 Task: Calculate the travel distance between Santa Barbara and Solvang.
Action: Mouse moved to (425, 83)
Screenshot: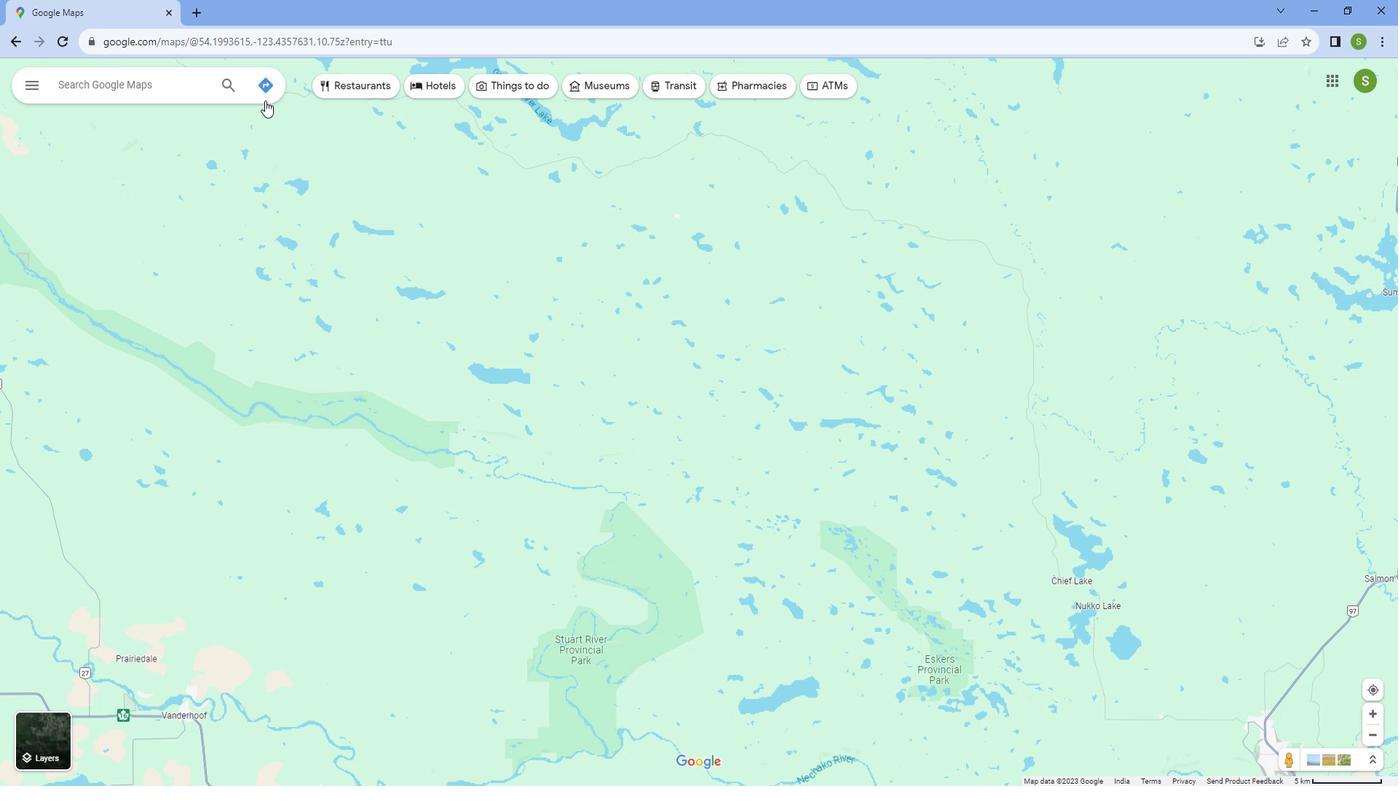 
Action: Mouse pressed left at (425, 83)
Screenshot: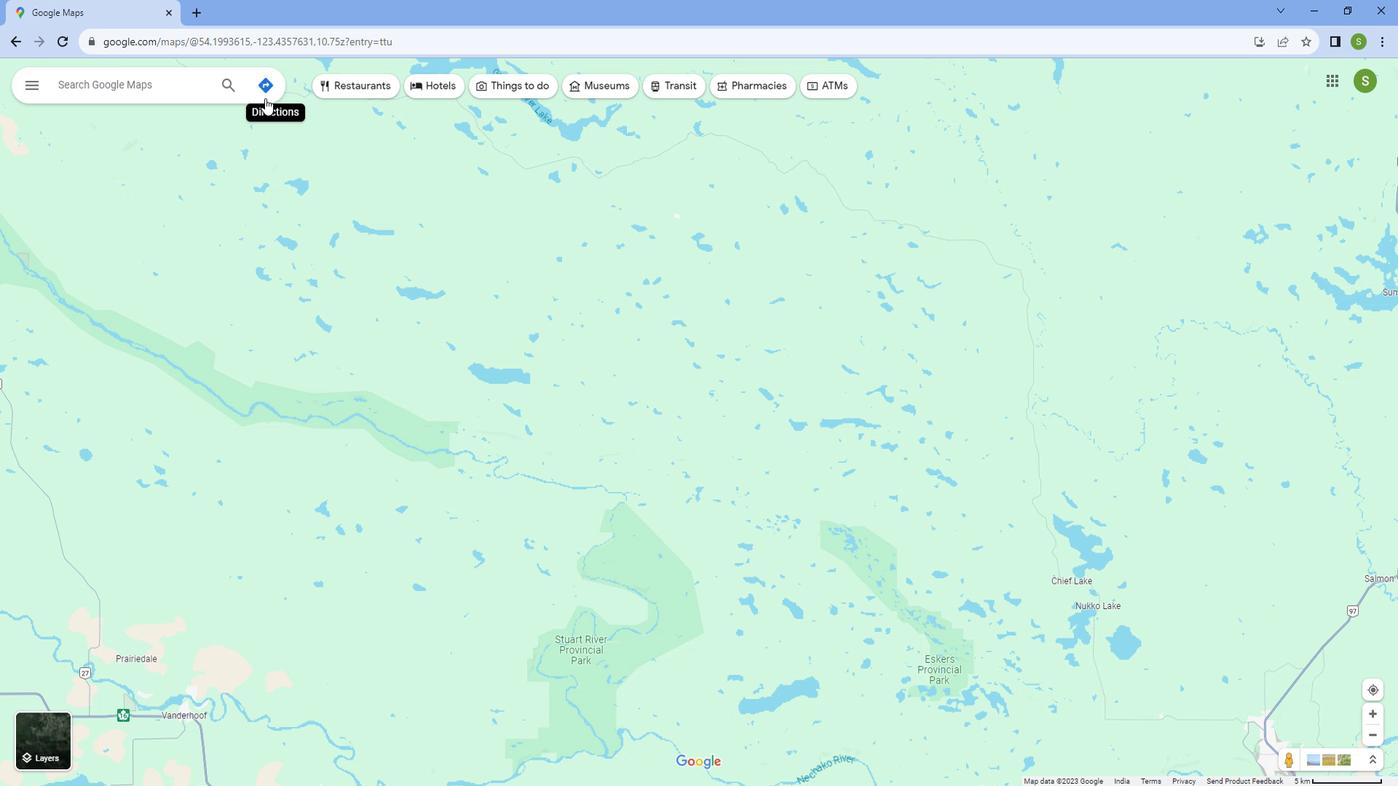 
Action: Mouse moved to (326, 112)
Screenshot: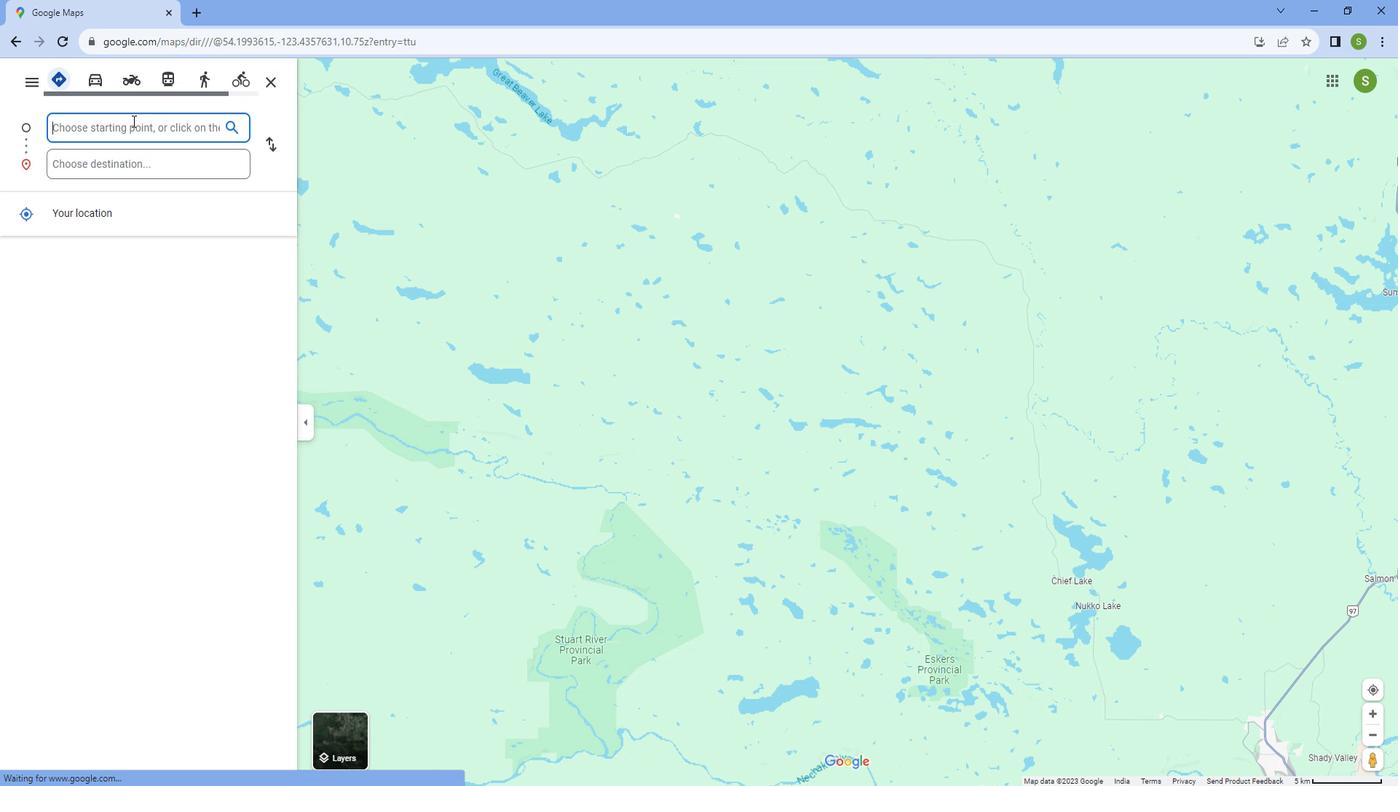 
Action: Mouse pressed left at (326, 112)
Screenshot: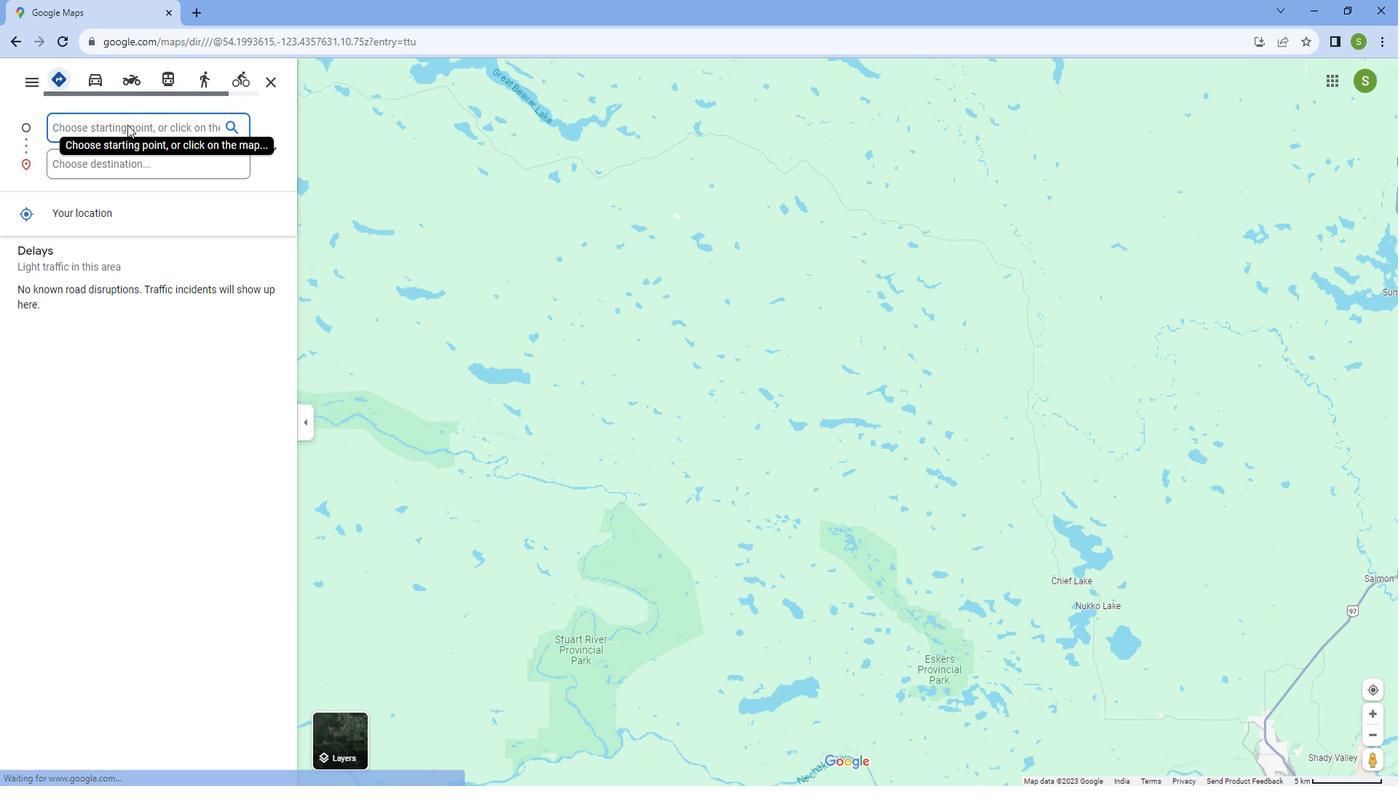 
Action: Key pressed <Key.caps_lock>S<Key.caps_lock>anta<Key.space><Key.caps_lock>B<Key.caps_lock>rb<Key.backspace><Key.backspace>arbara
Screenshot: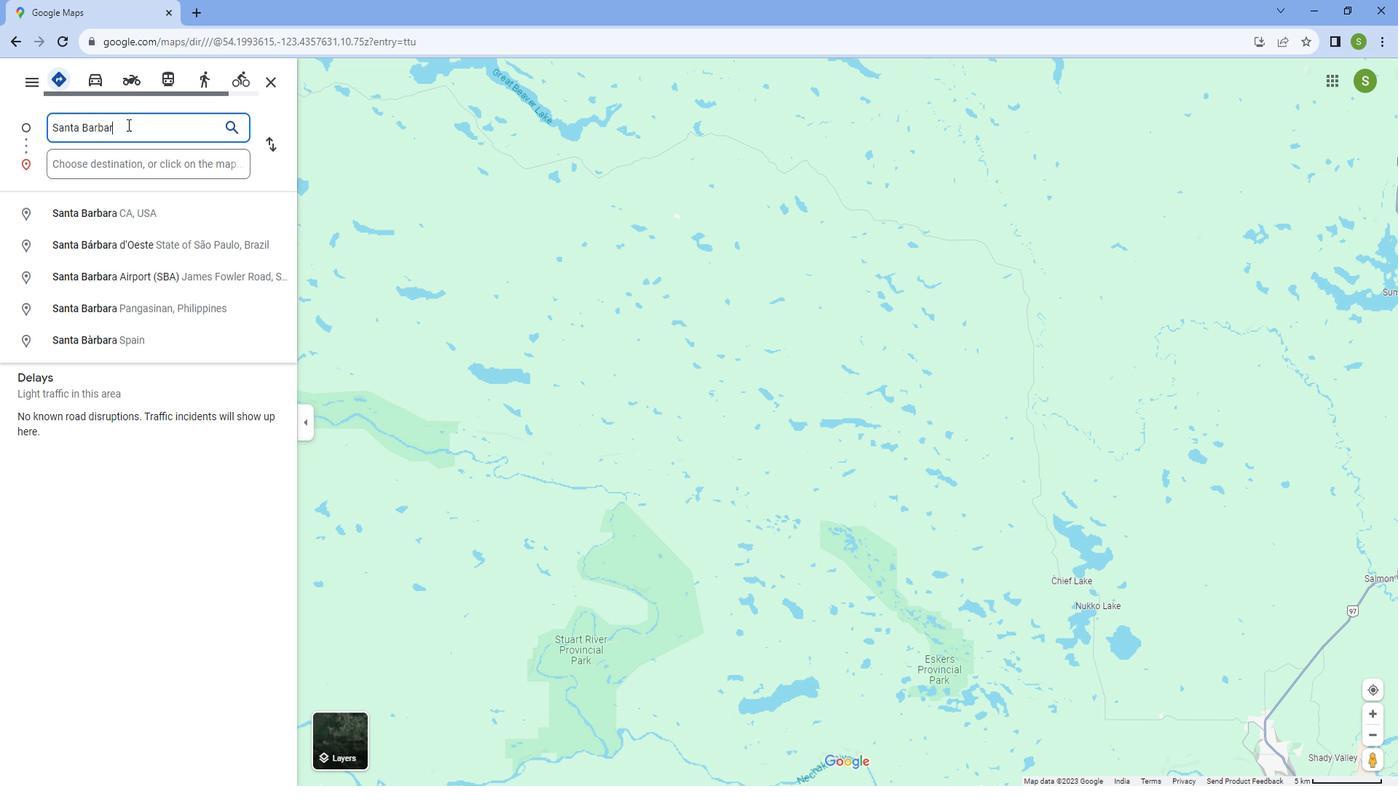 
Action: Mouse moved to (302, 201)
Screenshot: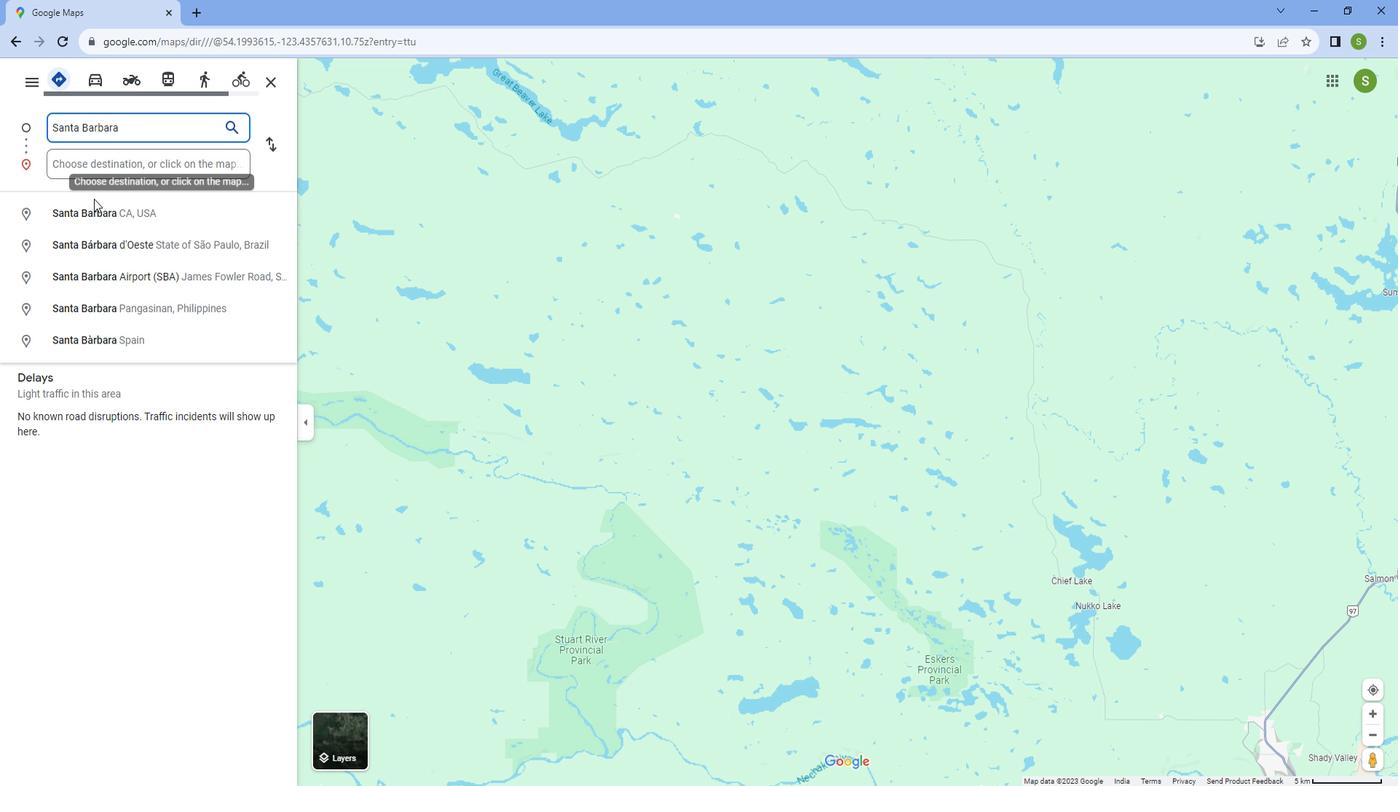 
Action: Mouse pressed left at (302, 201)
Screenshot: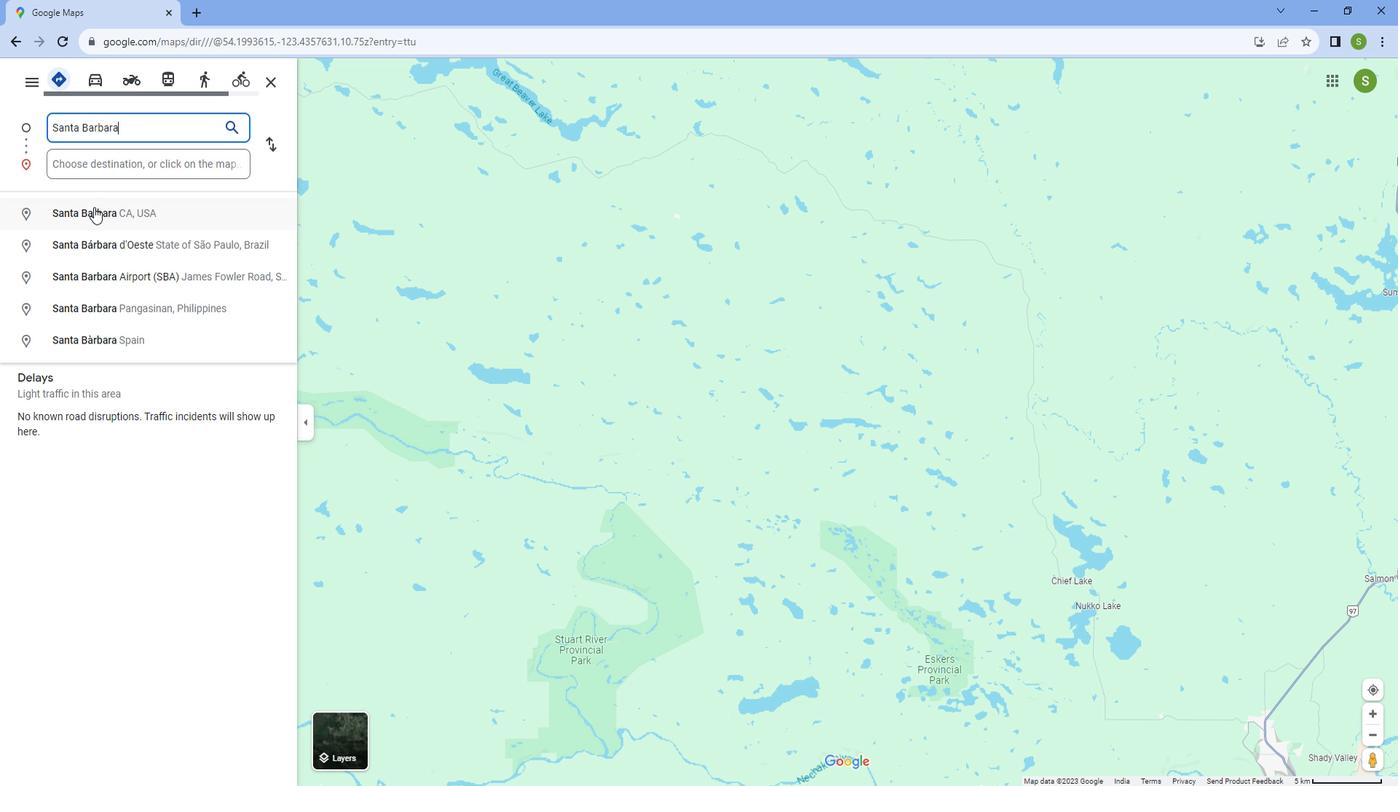 
Action: Mouse moved to (318, 150)
Screenshot: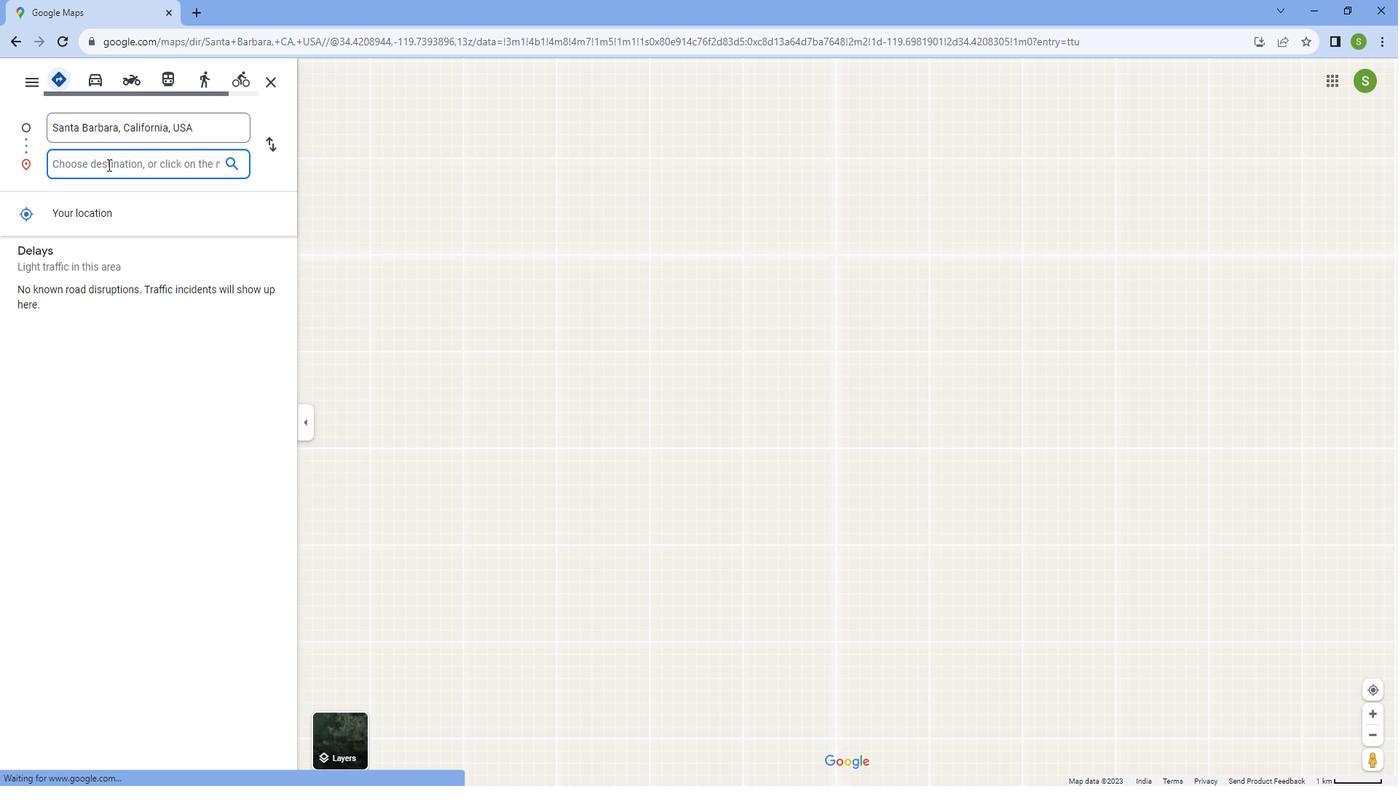
Action: Mouse pressed left at (318, 150)
Screenshot: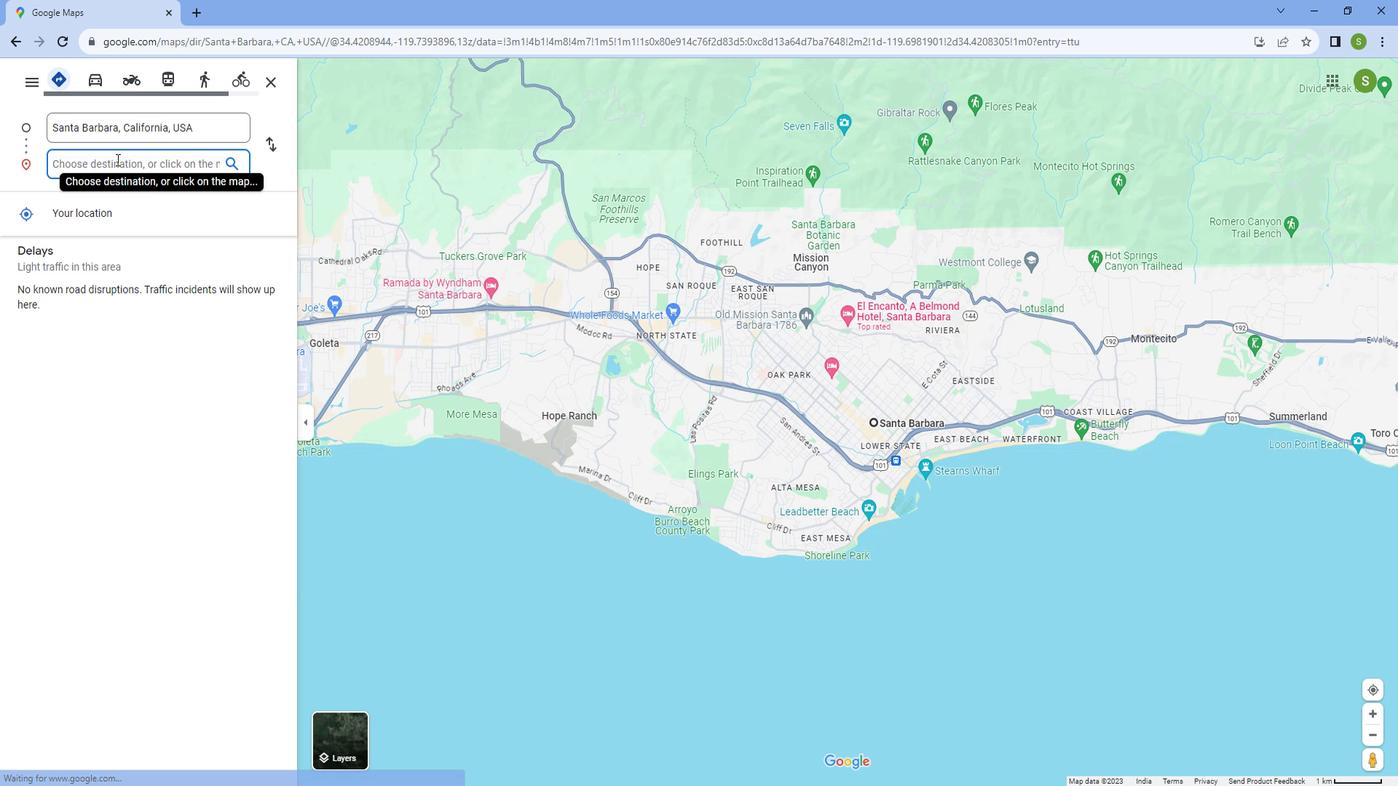 
Action: Key pressed <Key.caps_lock>S<Key.caps_lock>olvang
Screenshot: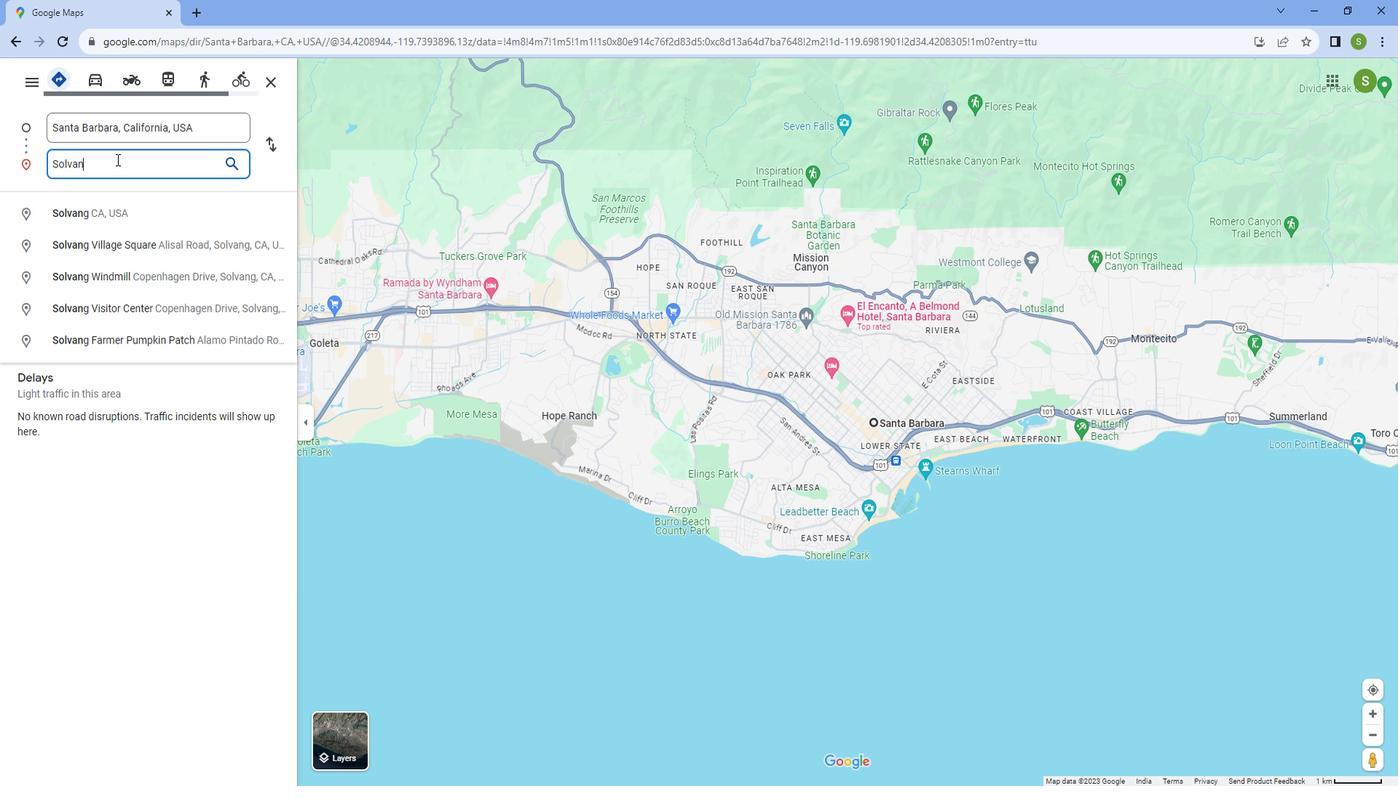 
Action: Mouse moved to (283, 201)
Screenshot: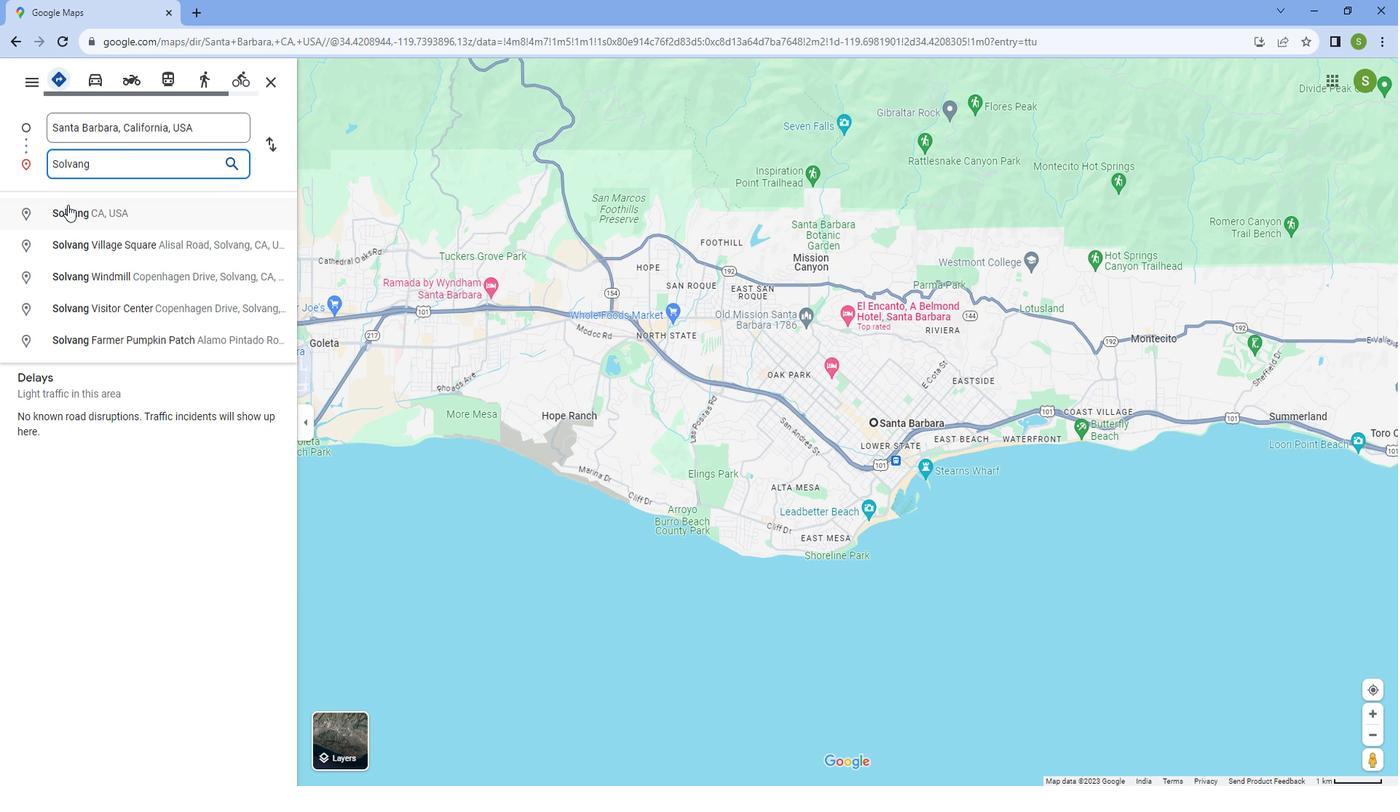 
Action: Mouse pressed left at (283, 201)
Screenshot: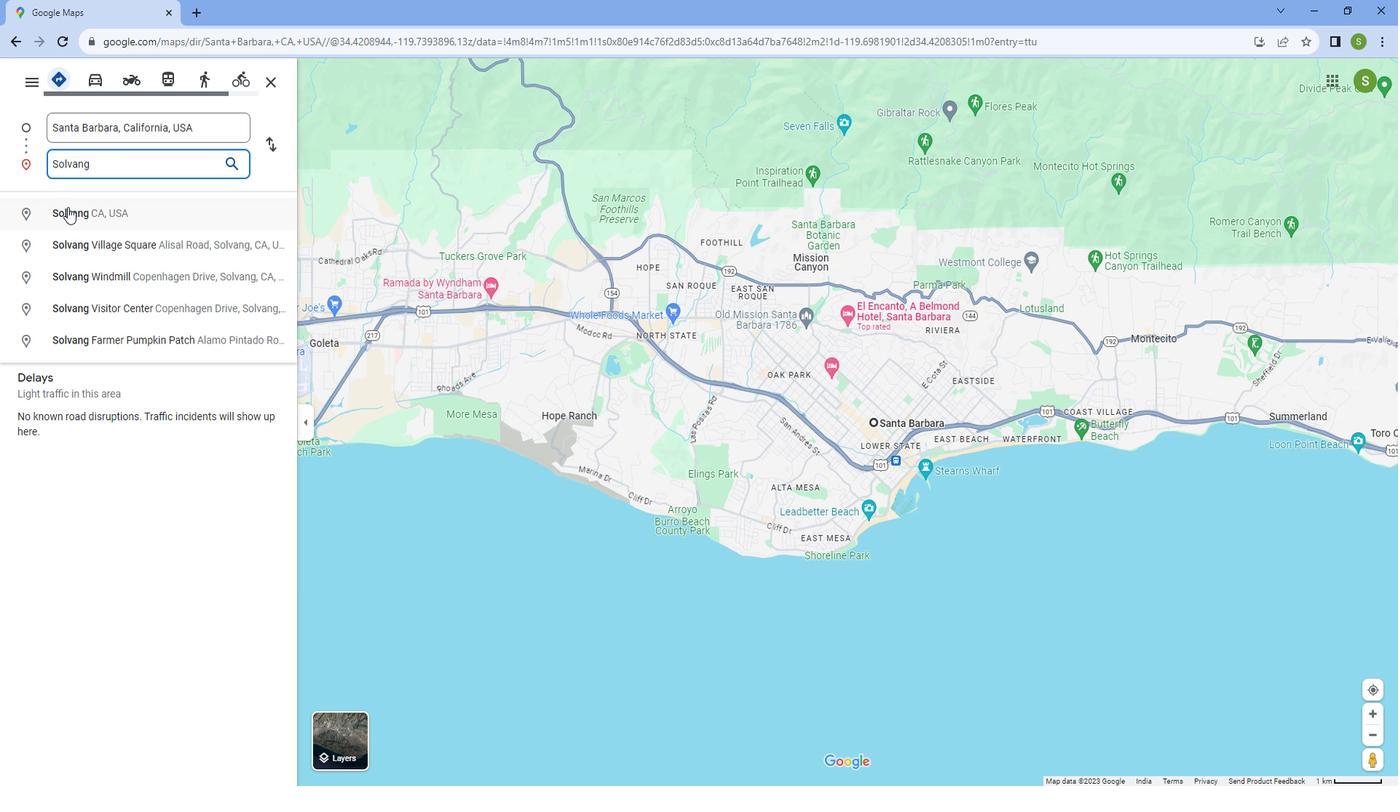 
Action: Mouse moved to (1072, 521)
Screenshot: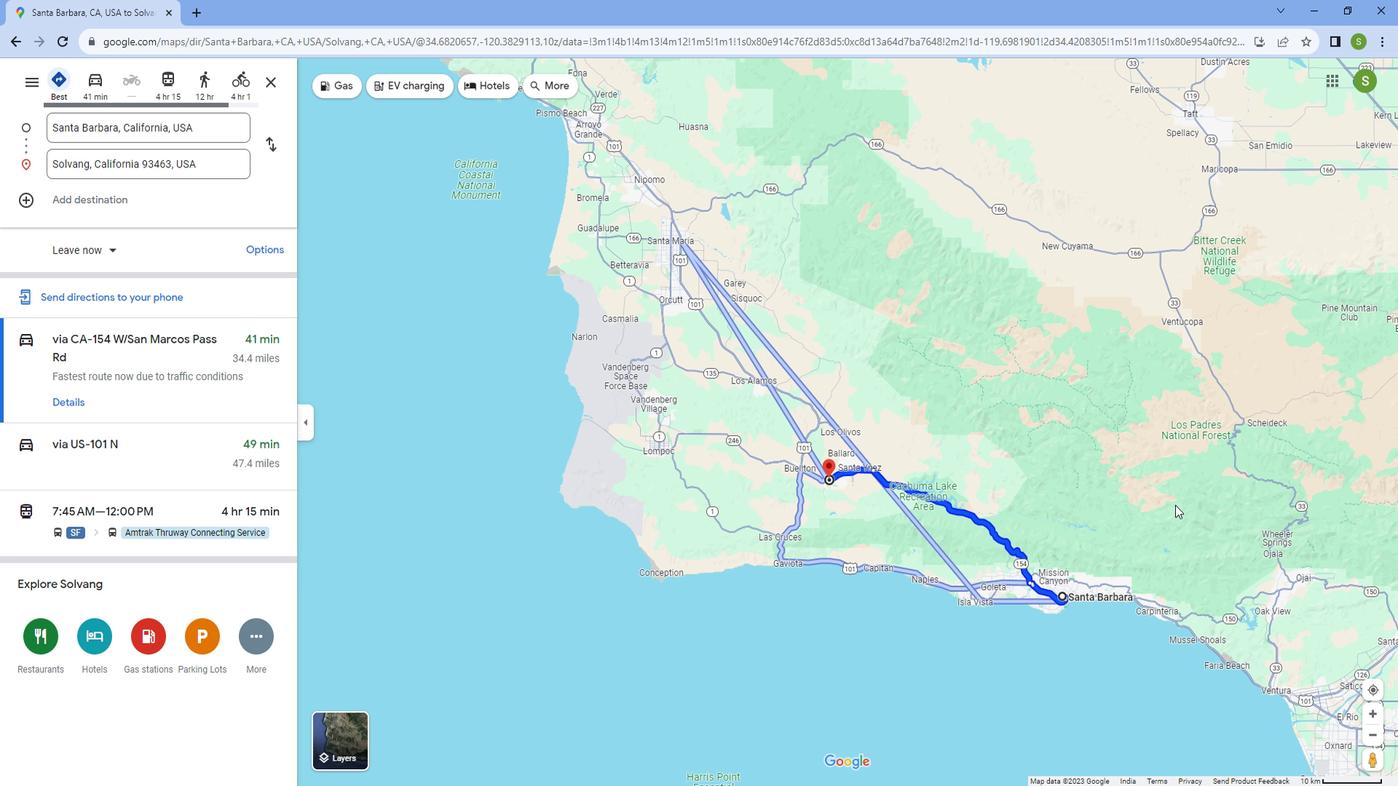 
Action: Mouse scrolled (1072, 522) with delta (0, 0)
Screenshot: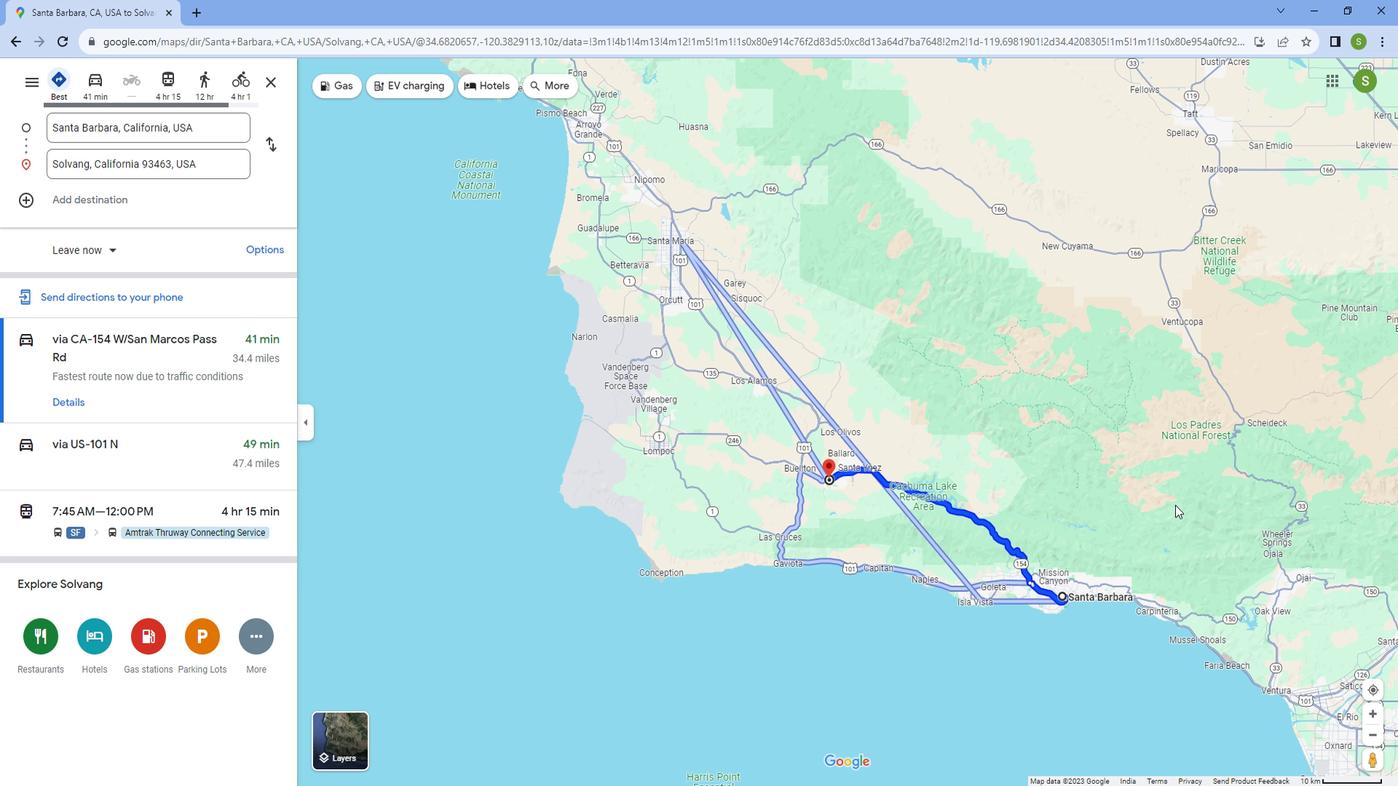 
Action: Mouse moved to (1053, 519)
Screenshot: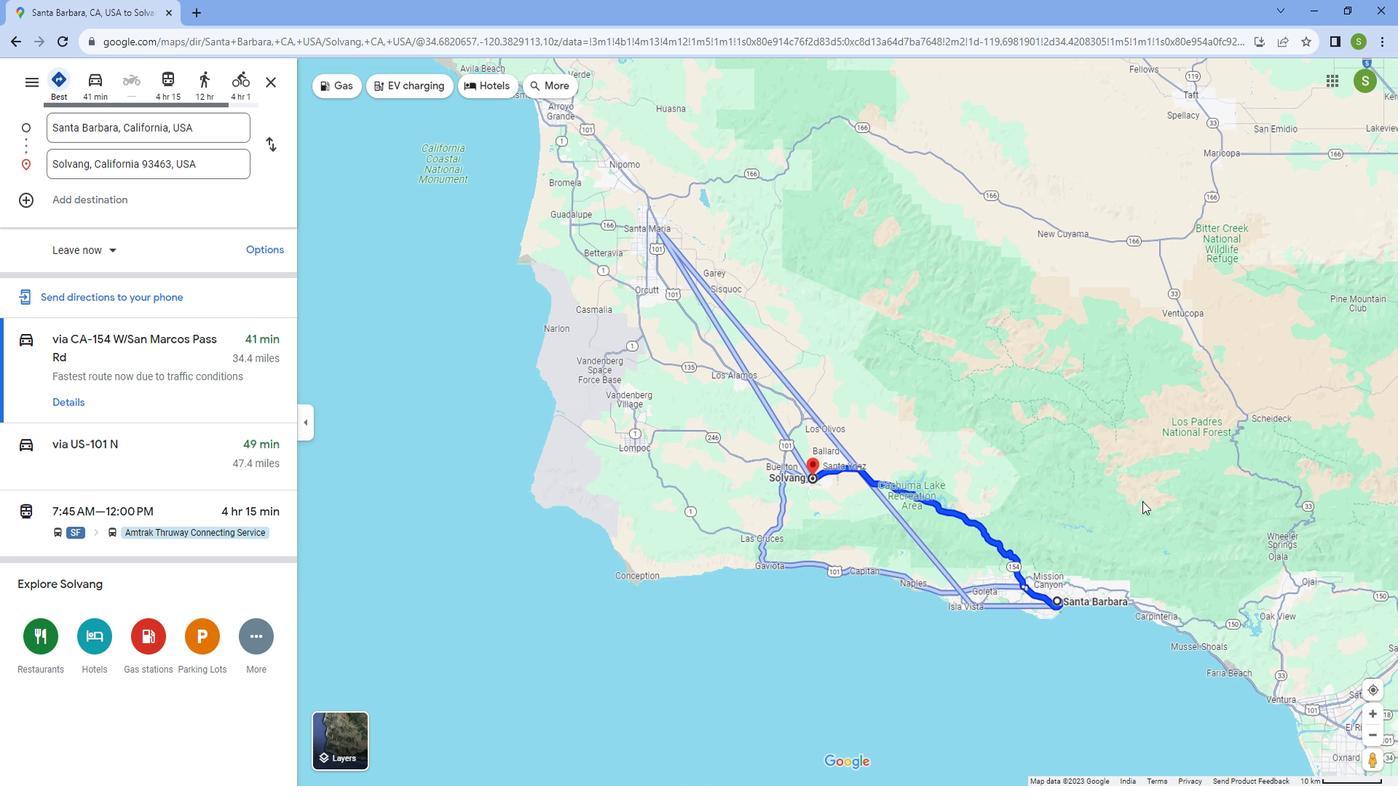 
Action: Mouse scrolled (1053, 520) with delta (0, 1)
Screenshot: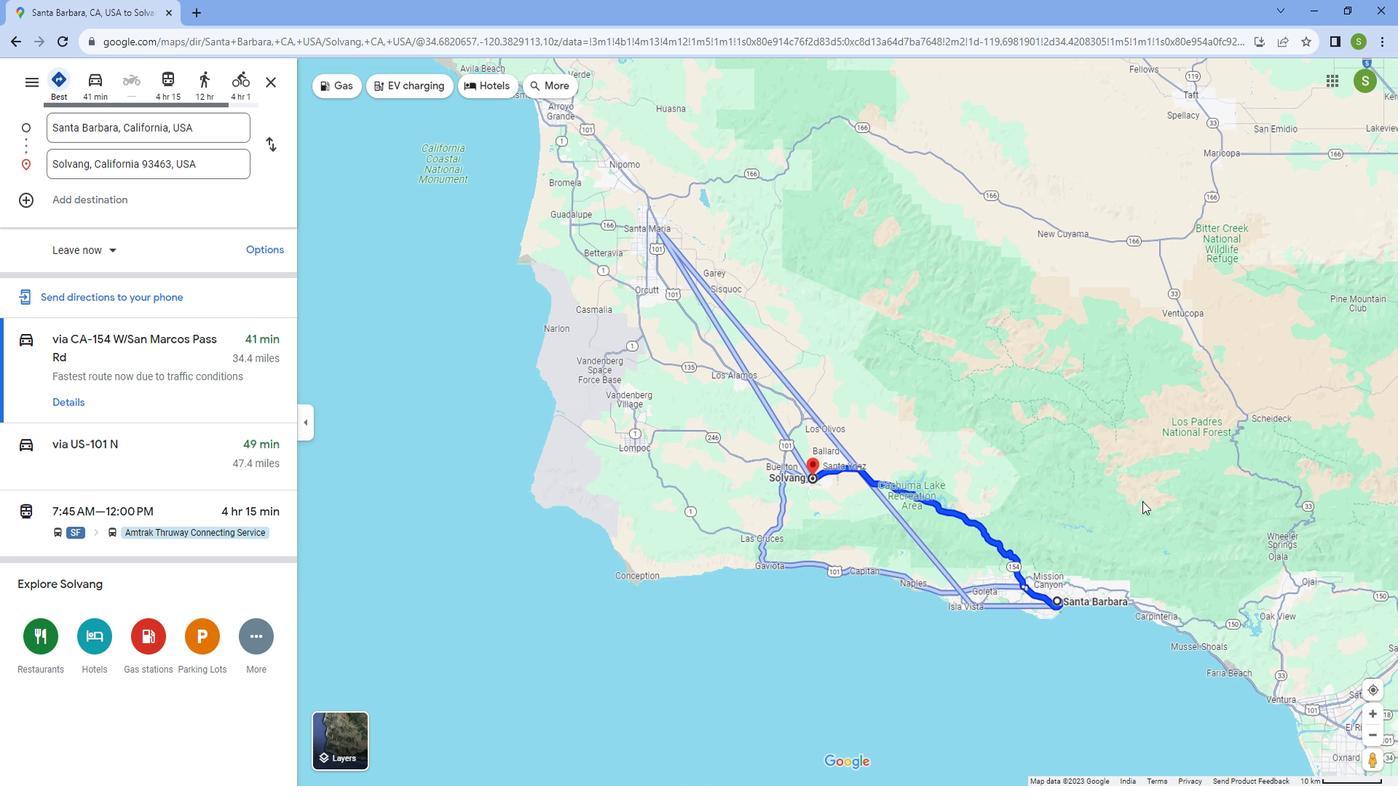 
Action: Mouse moved to (1052, 519)
Screenshot: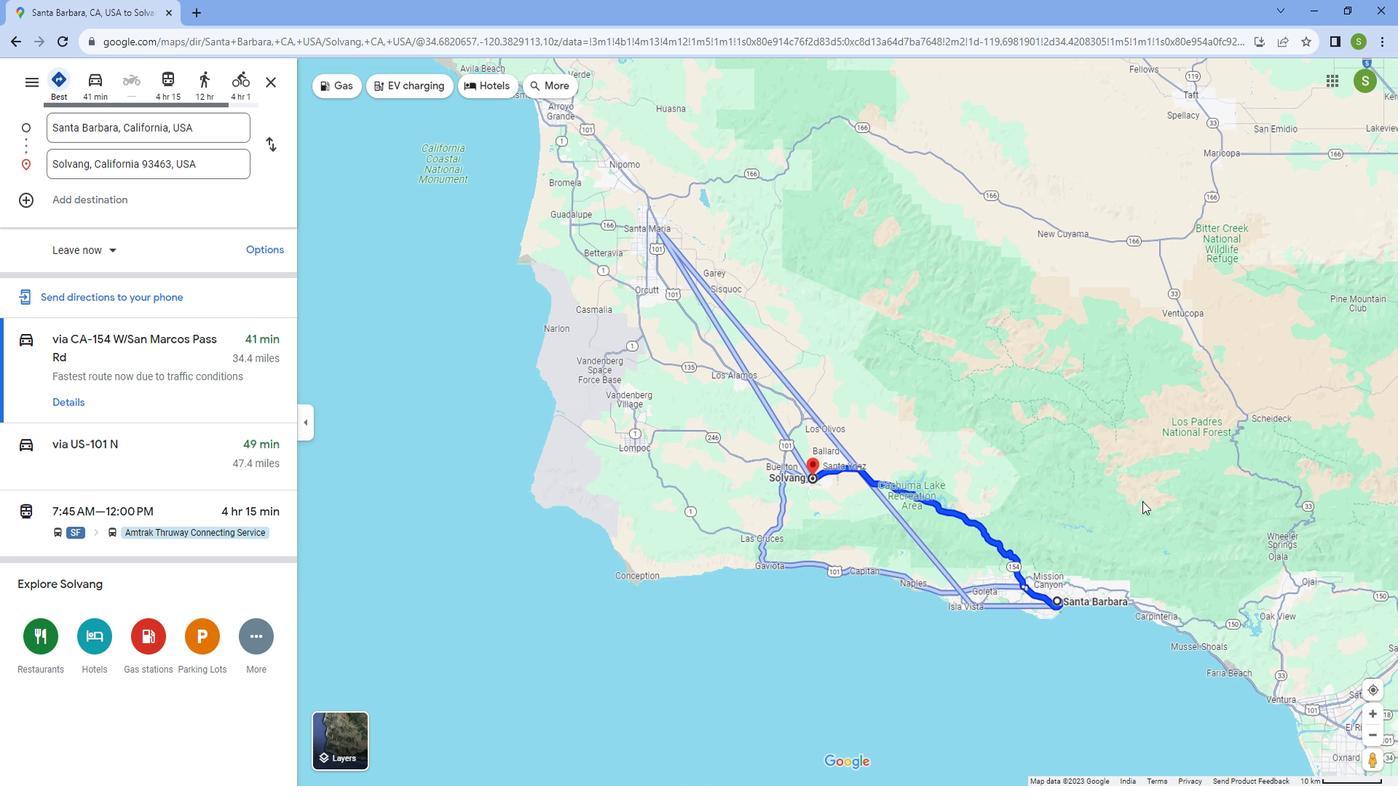 
Action: Mouse scrolled (1052, 520) with delta (0, 1)
Screenshot: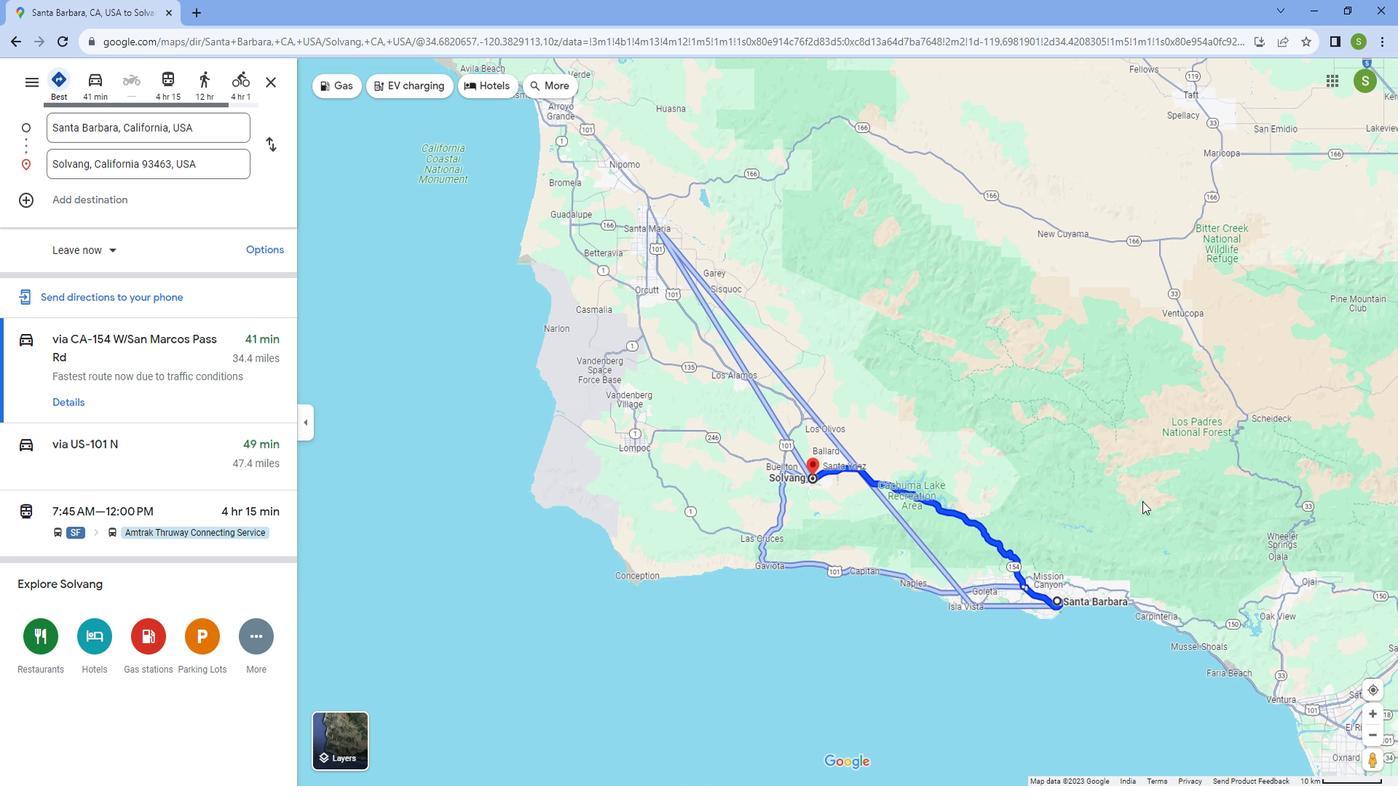 
Action: Mouse moved to (1052, 519)
Screenshot: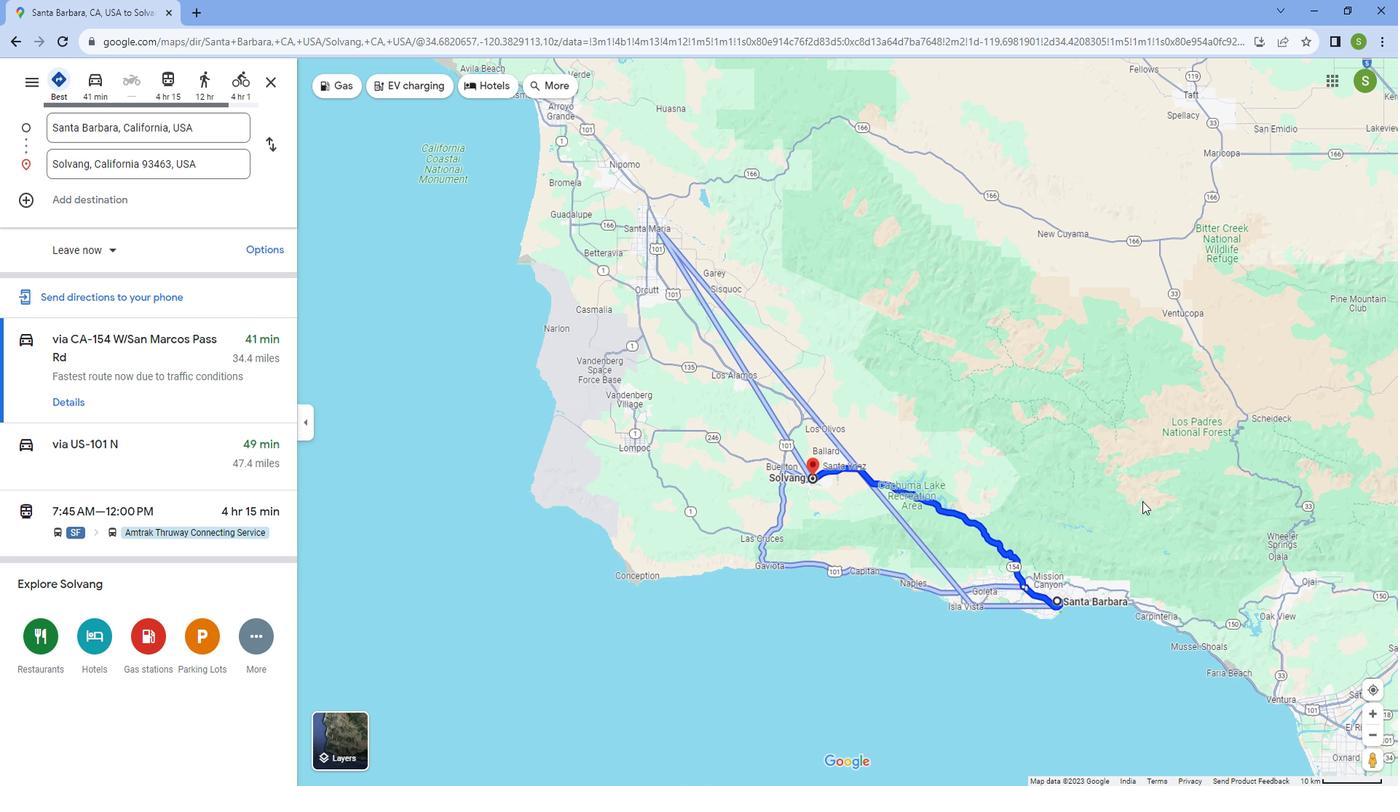 
Action: Mouse scrolled (1052, 520) with delta (0, 1)
Screenshot: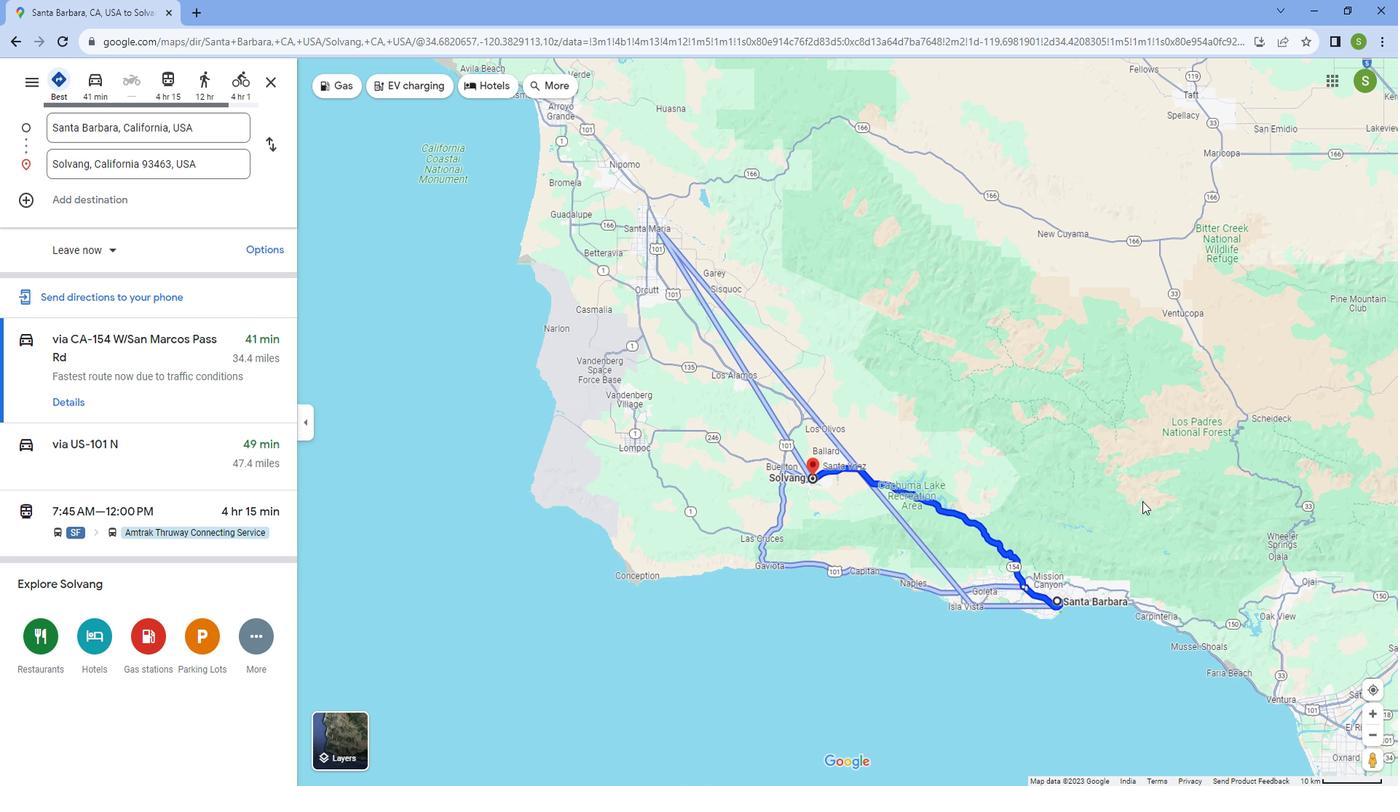 
Action: Mouse scrolled (1052, 520) with delta (0, 1)
Screenshot: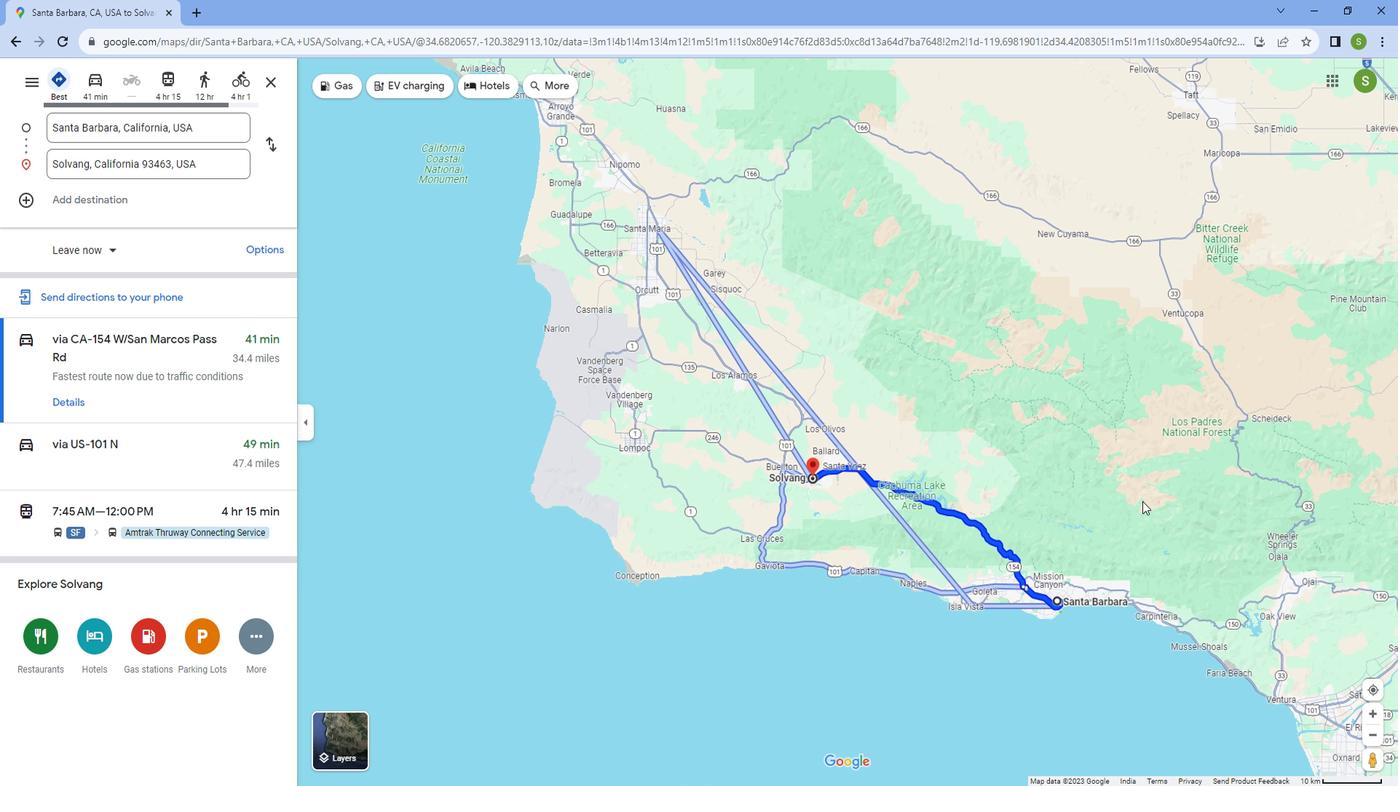 
Action: Mouse moved to (1050, 519)
Screenshot: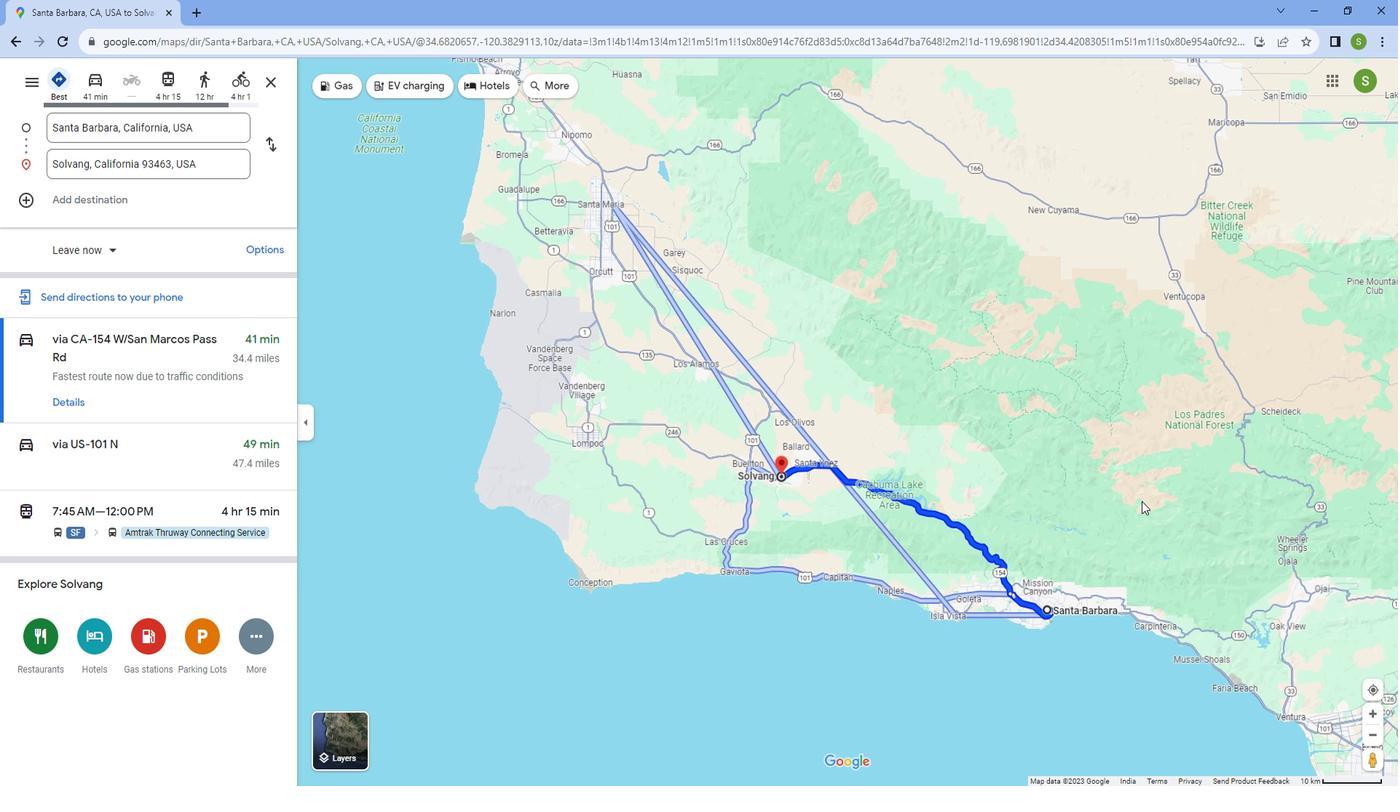 
Action: Mouse scrolled (1050, 520) with delta (0, 1)
Screenshot: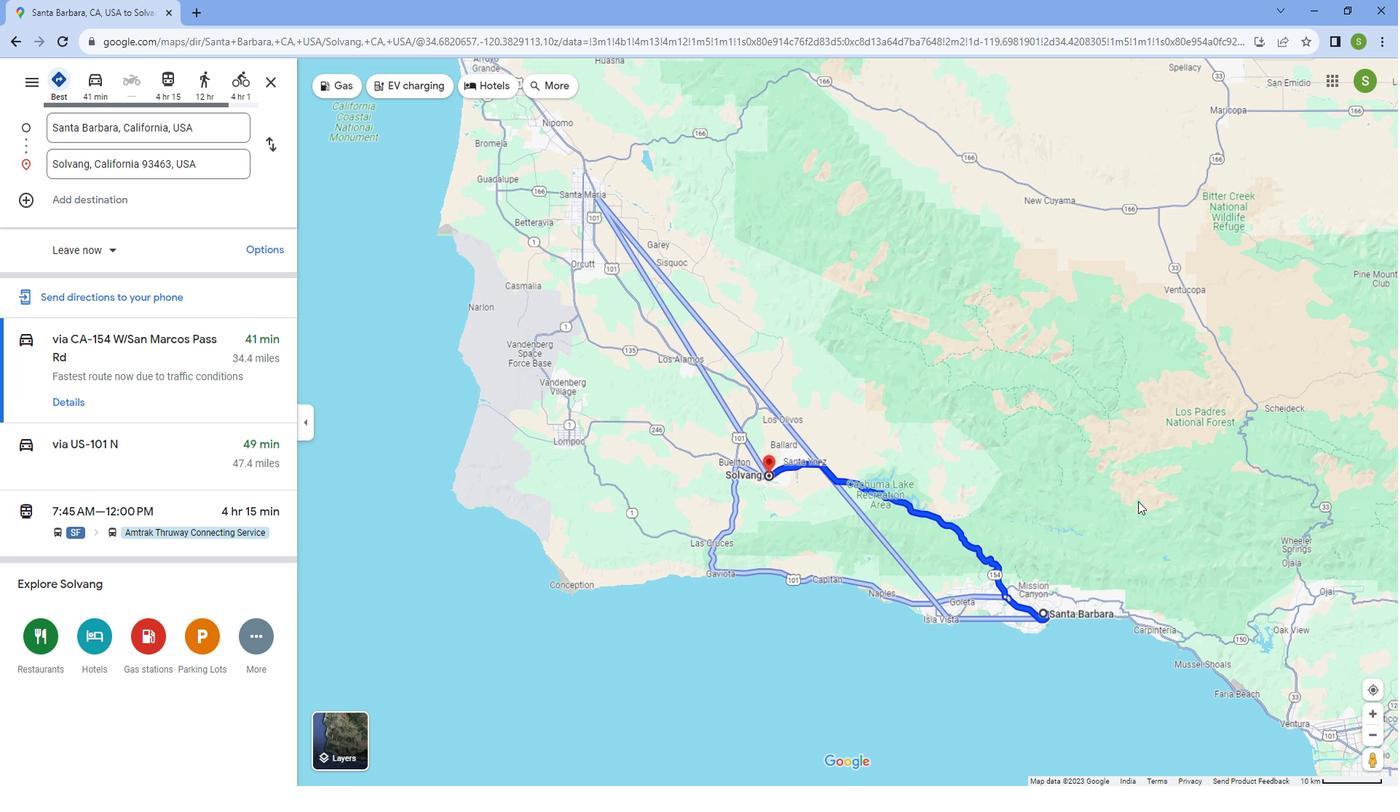 
Action: Mouse moved to (843, 535)
Screenshot: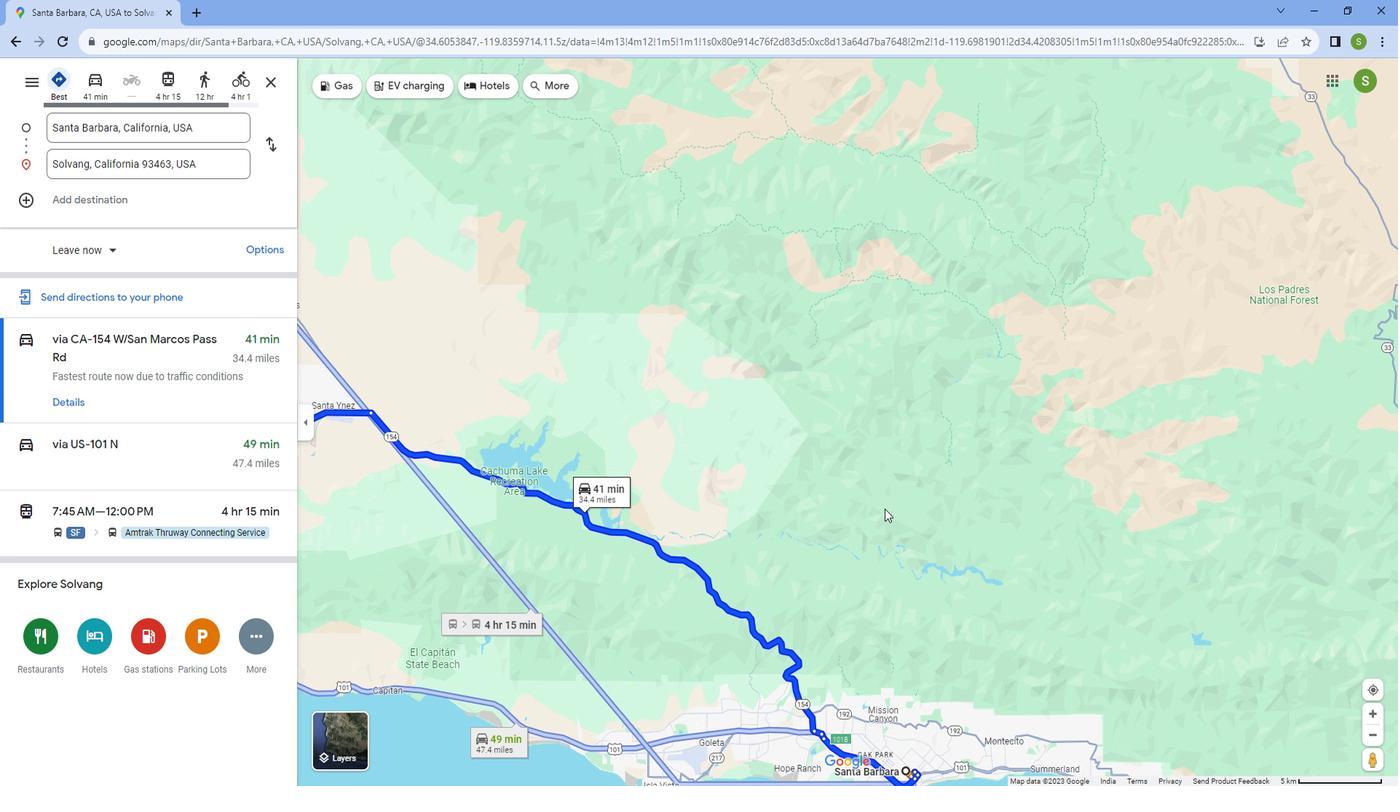 
Action: Mouse pressed left at (843, 535)
Screenshot: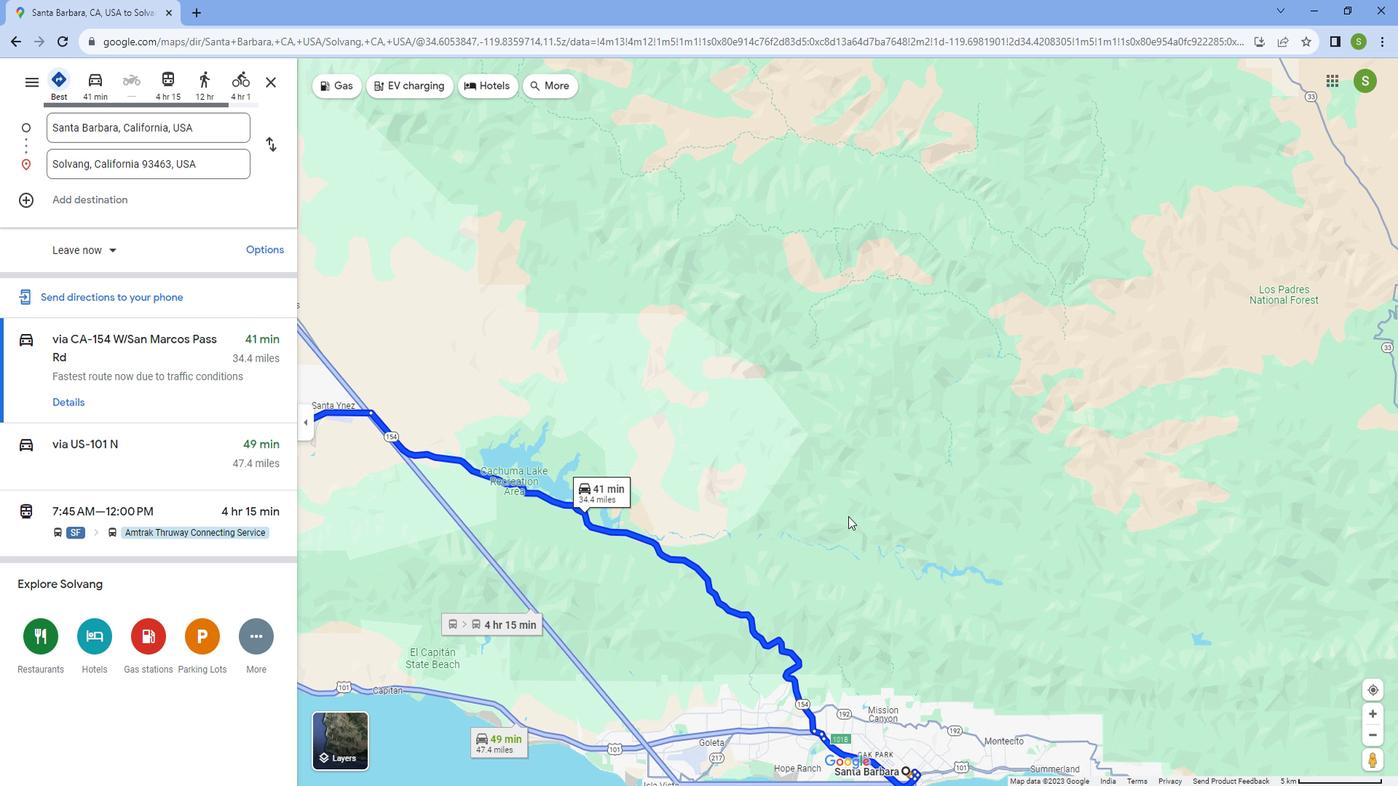 
Action: Mouse moved to (288, 415)
Screenshot: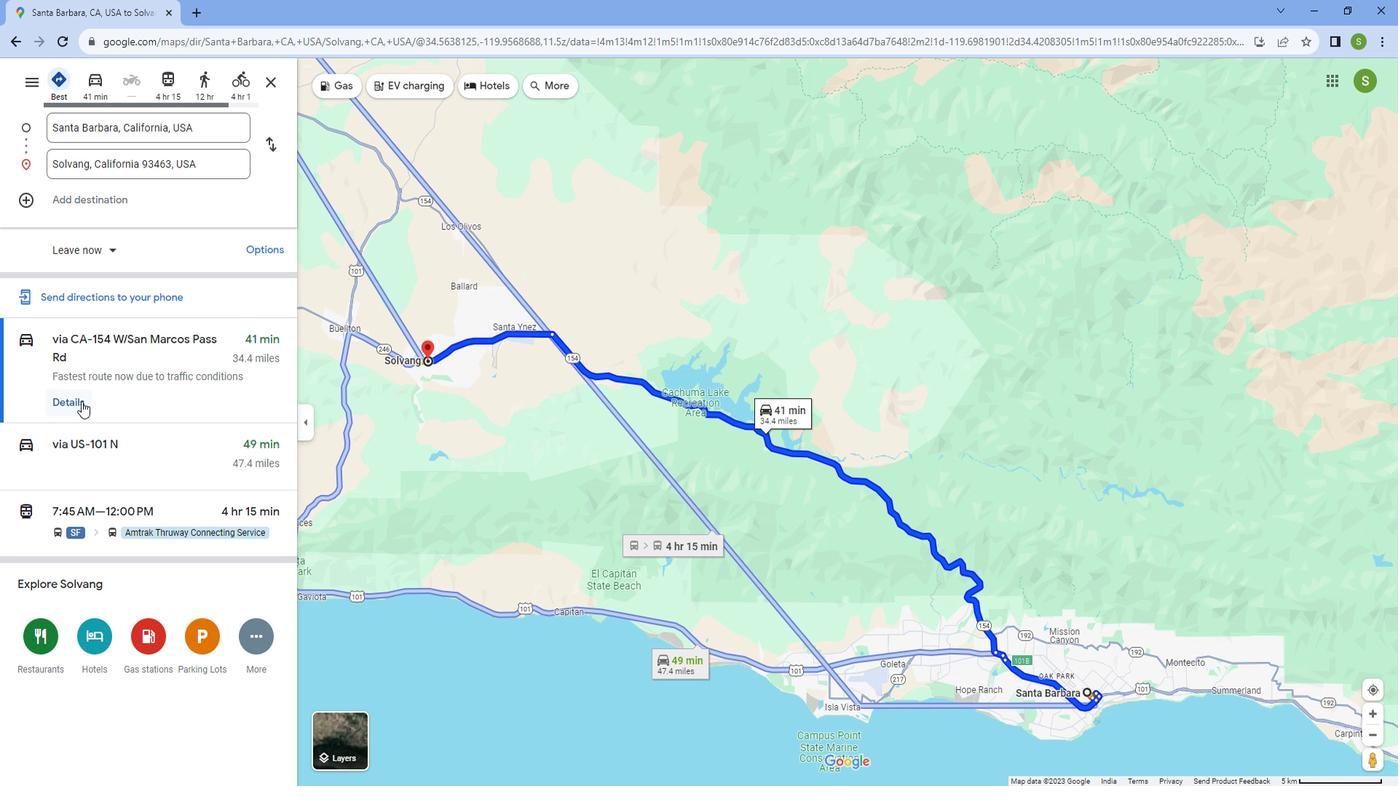 
Action: Mouse pressed left at (288, 415)
Screenshot: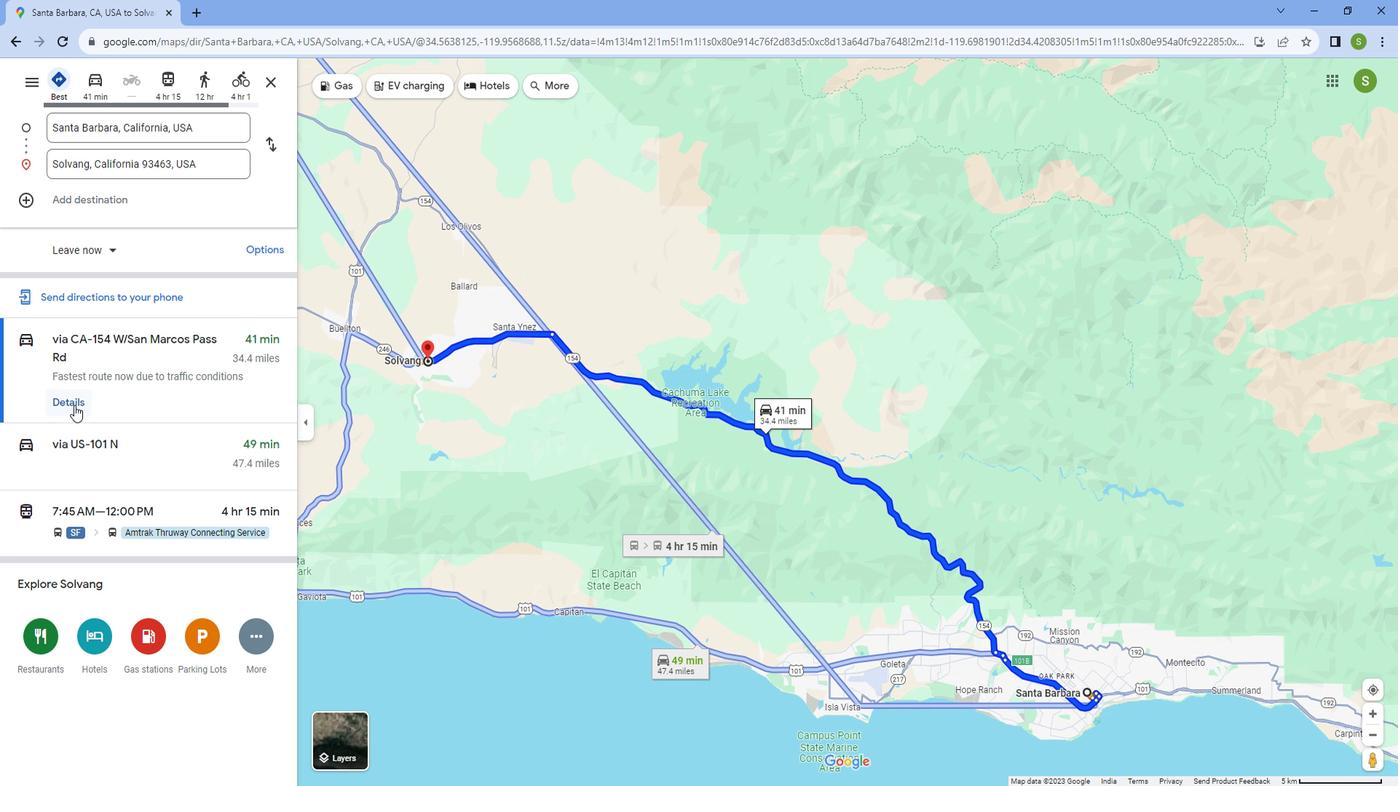 
Action: Mouse moved to (1039, 367)
Screenshot: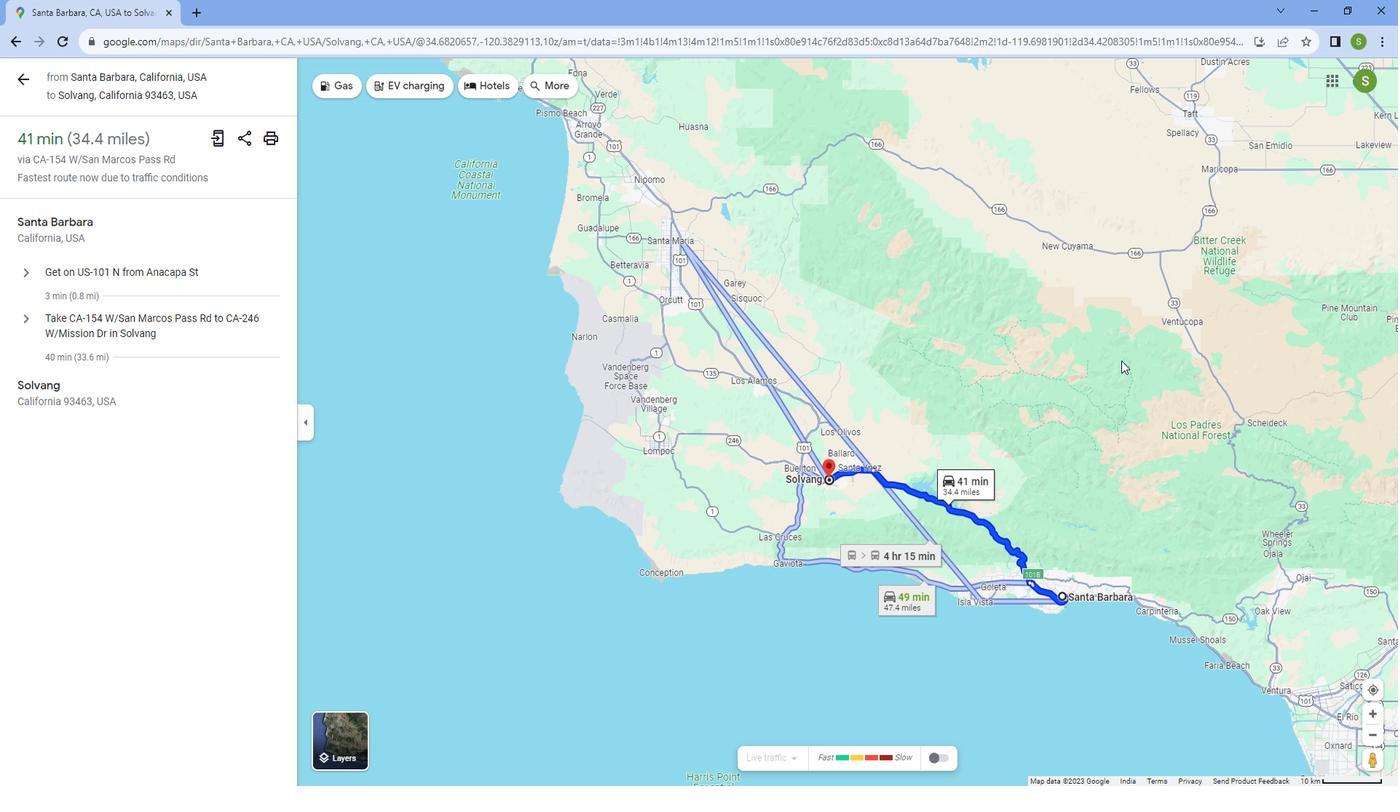 
Action: Mouse scrolled (1039, 368) with delta (0, 0)
Screenshot: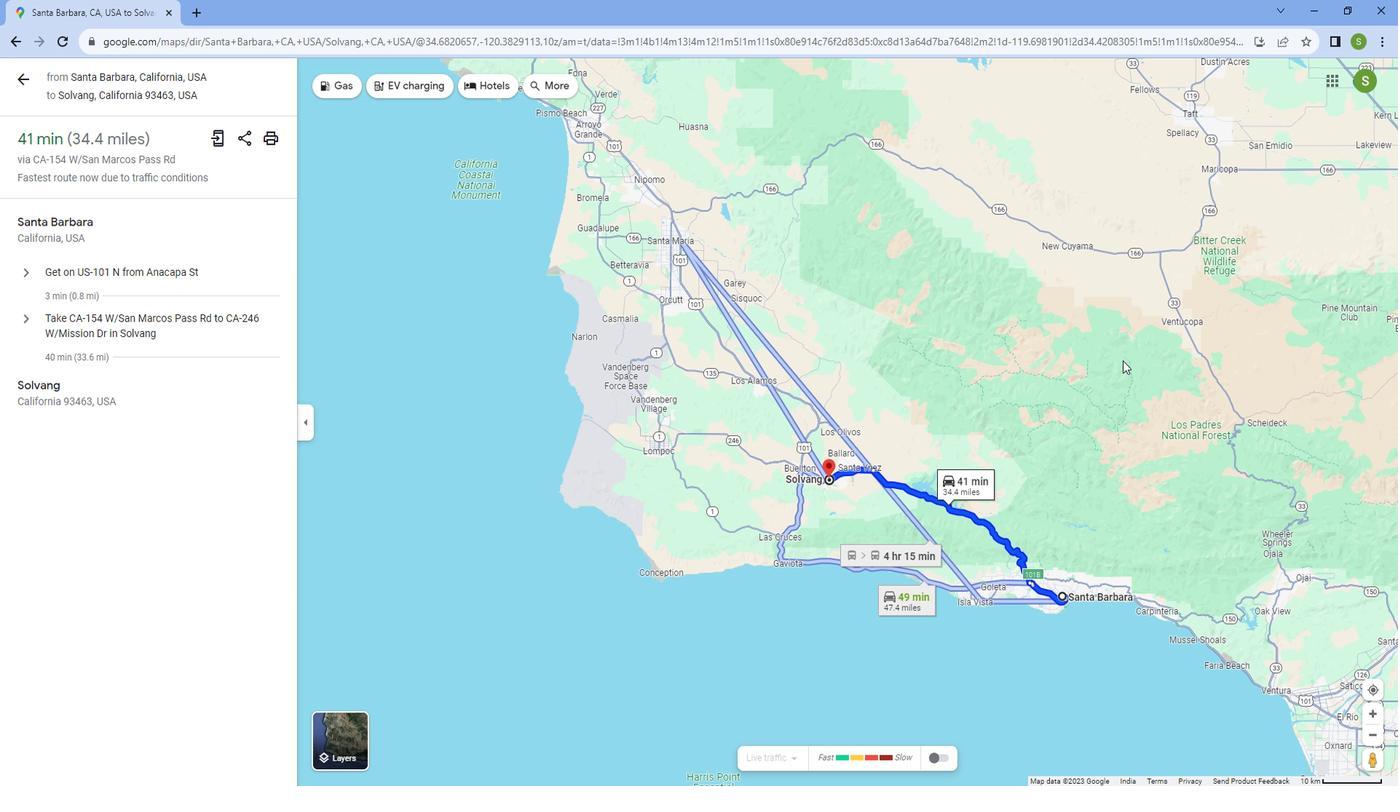 
Action: Mouse scrolled (1039, 368) with delta (0, 0)
Screenshot: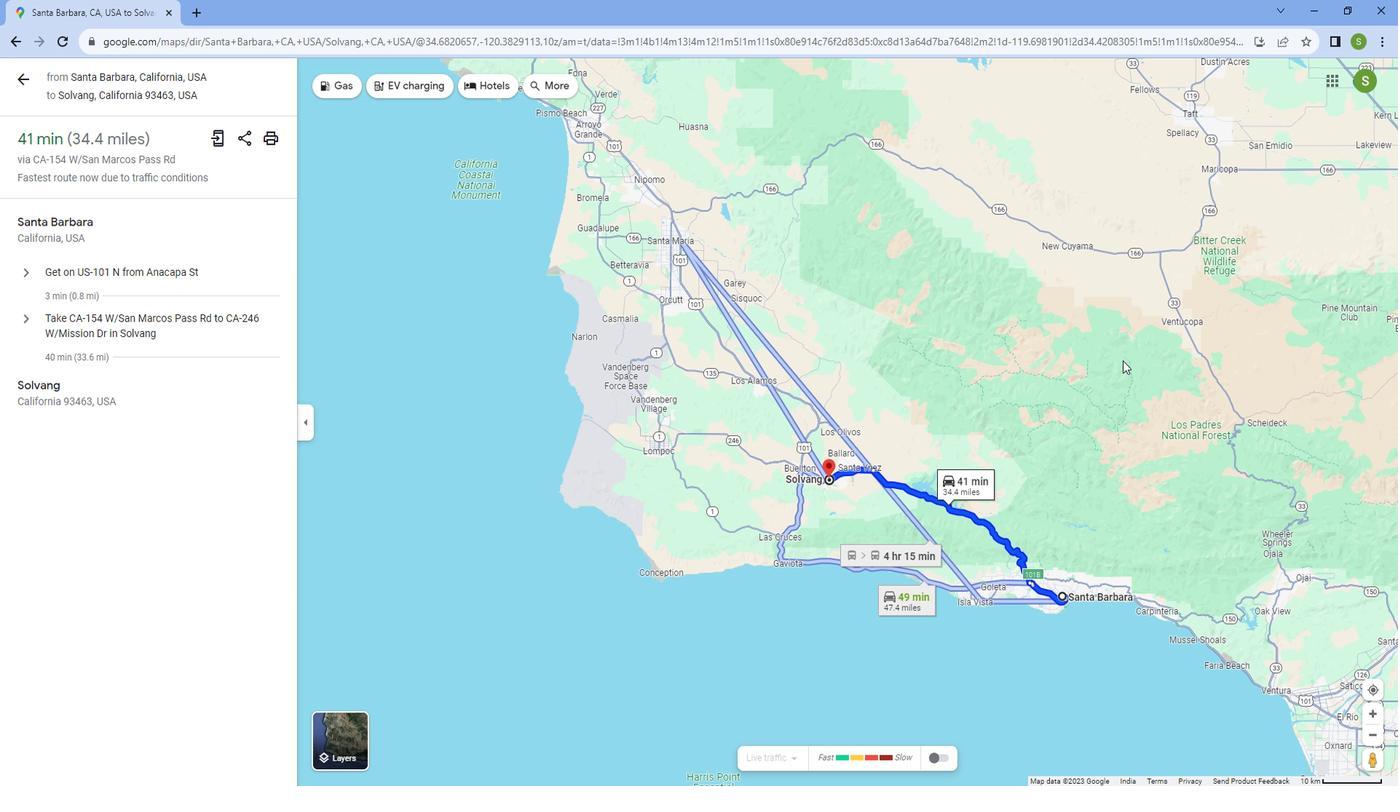 
Action: Mouse scrolled (1039, 368) with delta (0, 0)
Screenshot: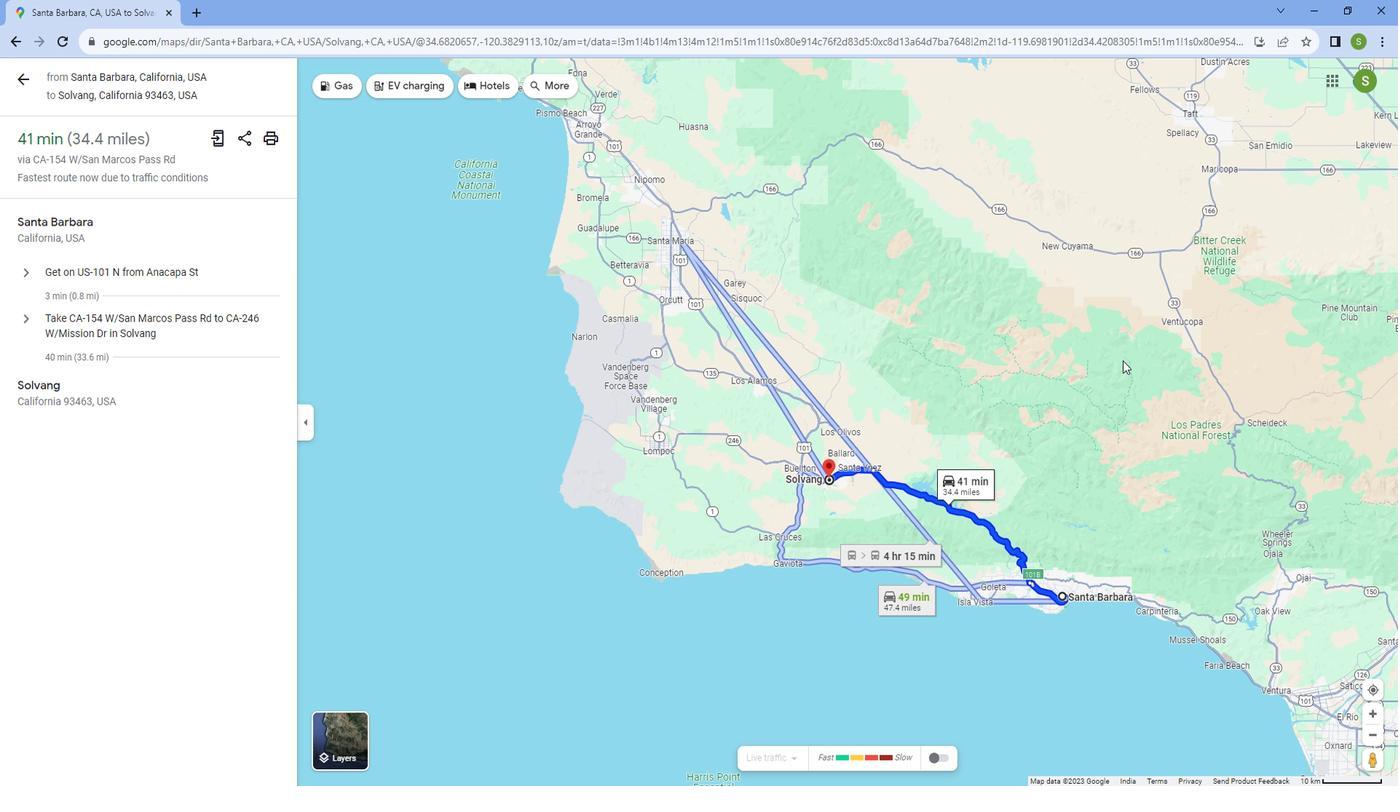 
Action: Mouse scrolled (1039, 368) with delta (0, 0)
Screenshot: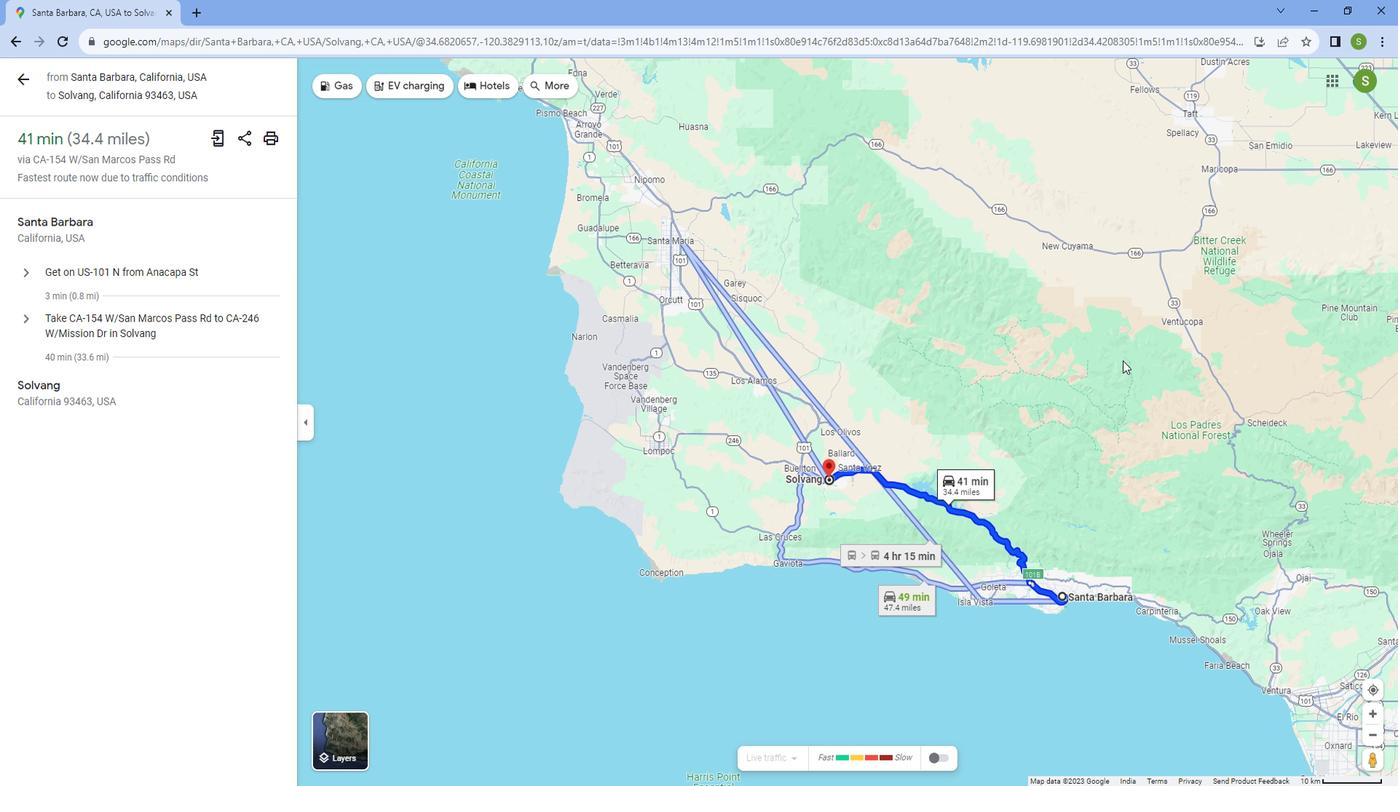 
Action: Mouse moved to (1039, 367)
Screenshot: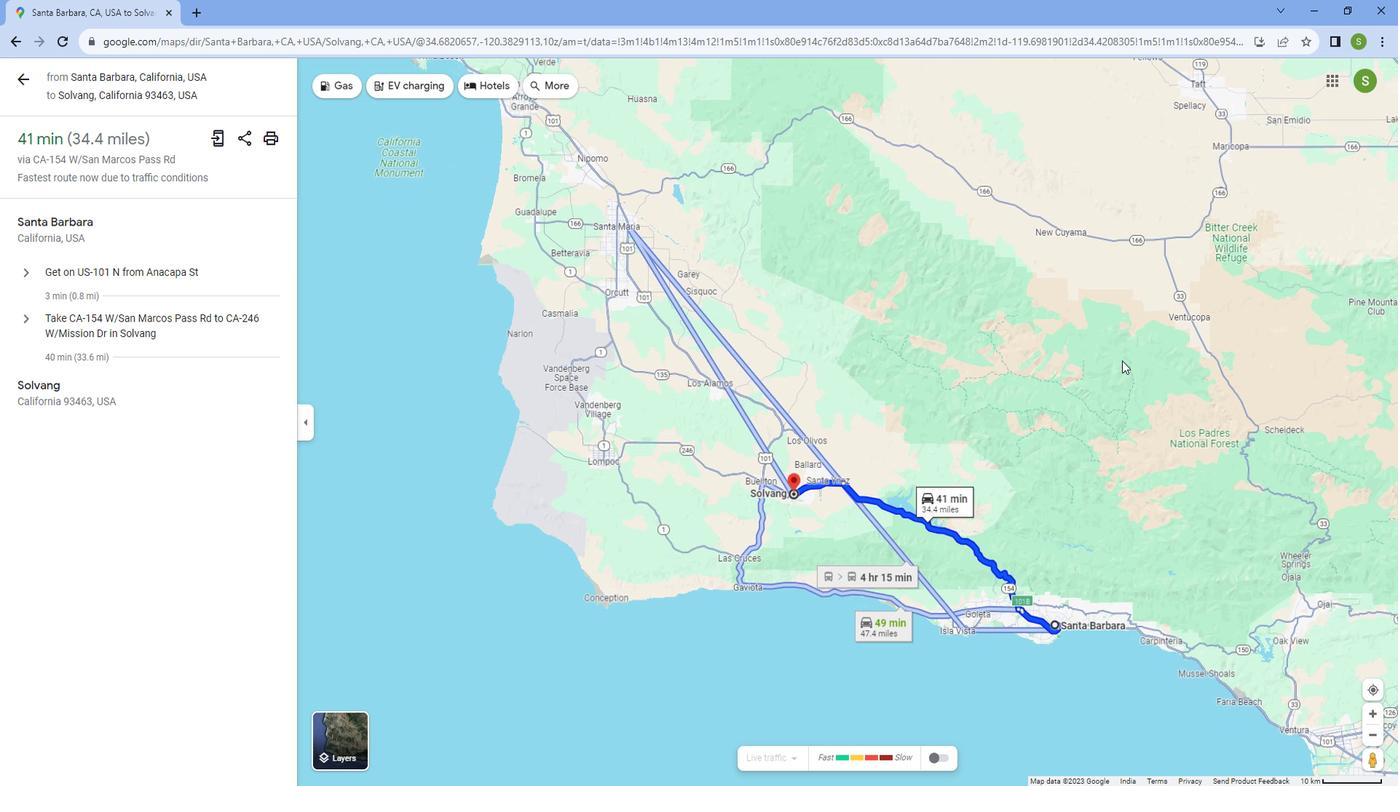 
Action: Mouse scrolled (1039, 368) with delta (0, 0)
Screenshot: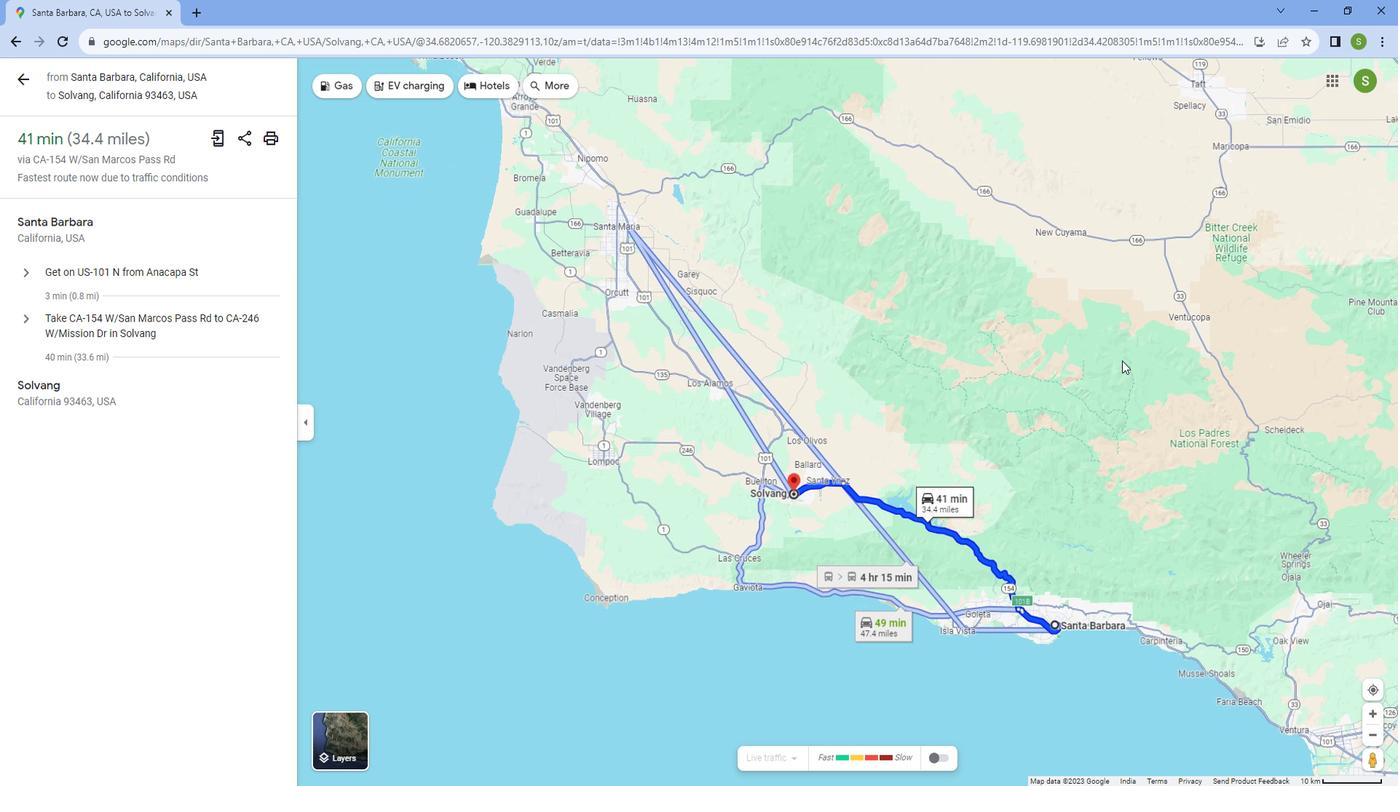 
Action: Mouse moved to (940, 368)
Screenshot: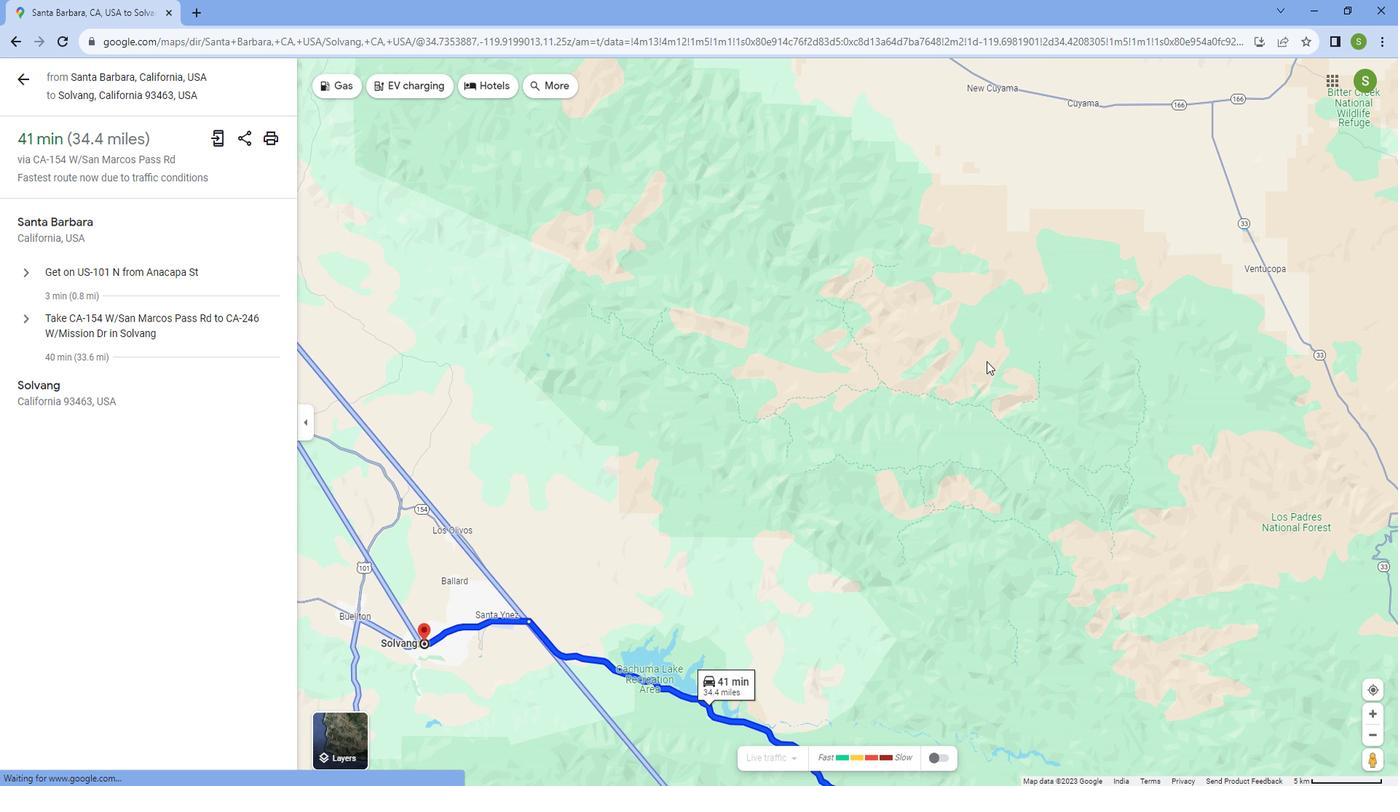 
Action: Mouse scrolled (940, 367) with delta (0, 0)
Screenshot: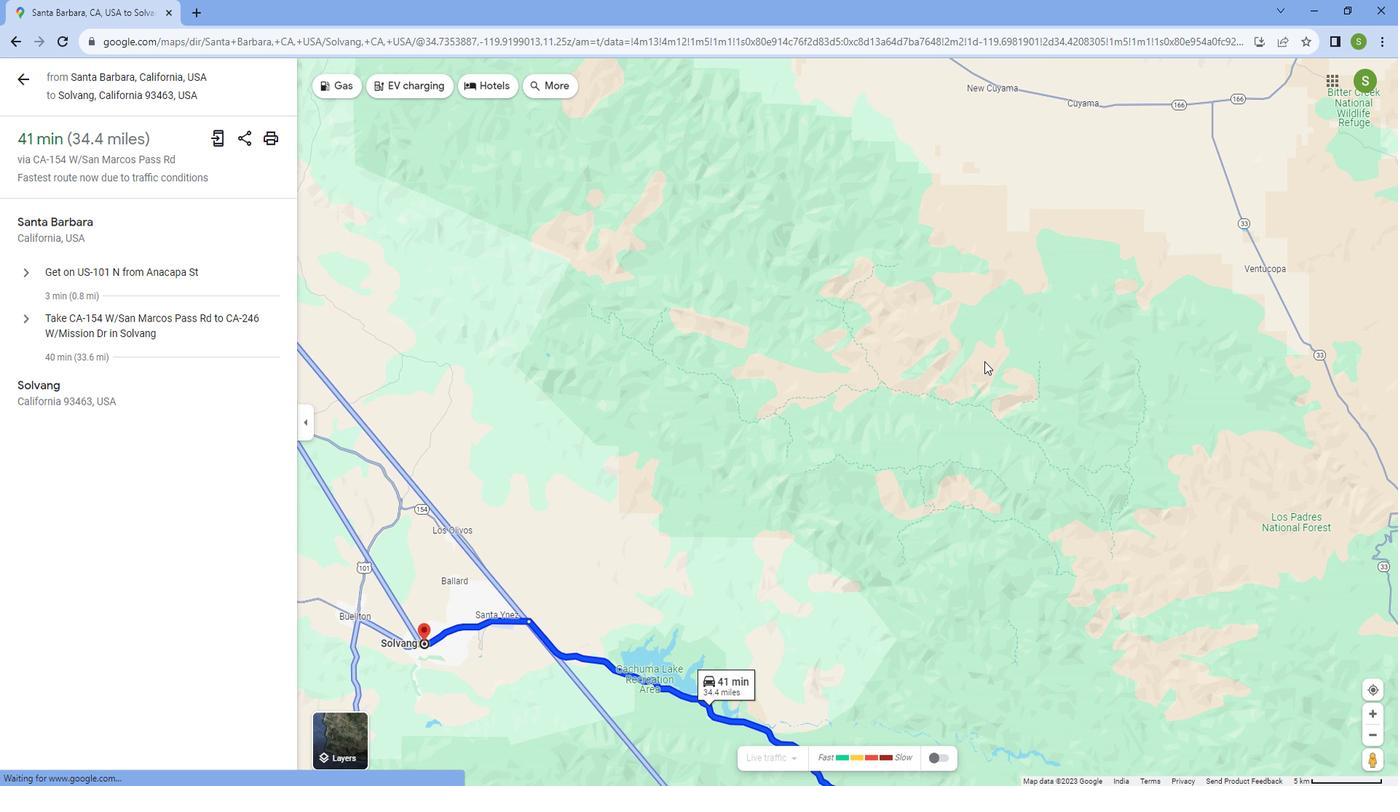 
Action: Mouse scrolled (940, 367) with delta (0, 0)
Screenshot: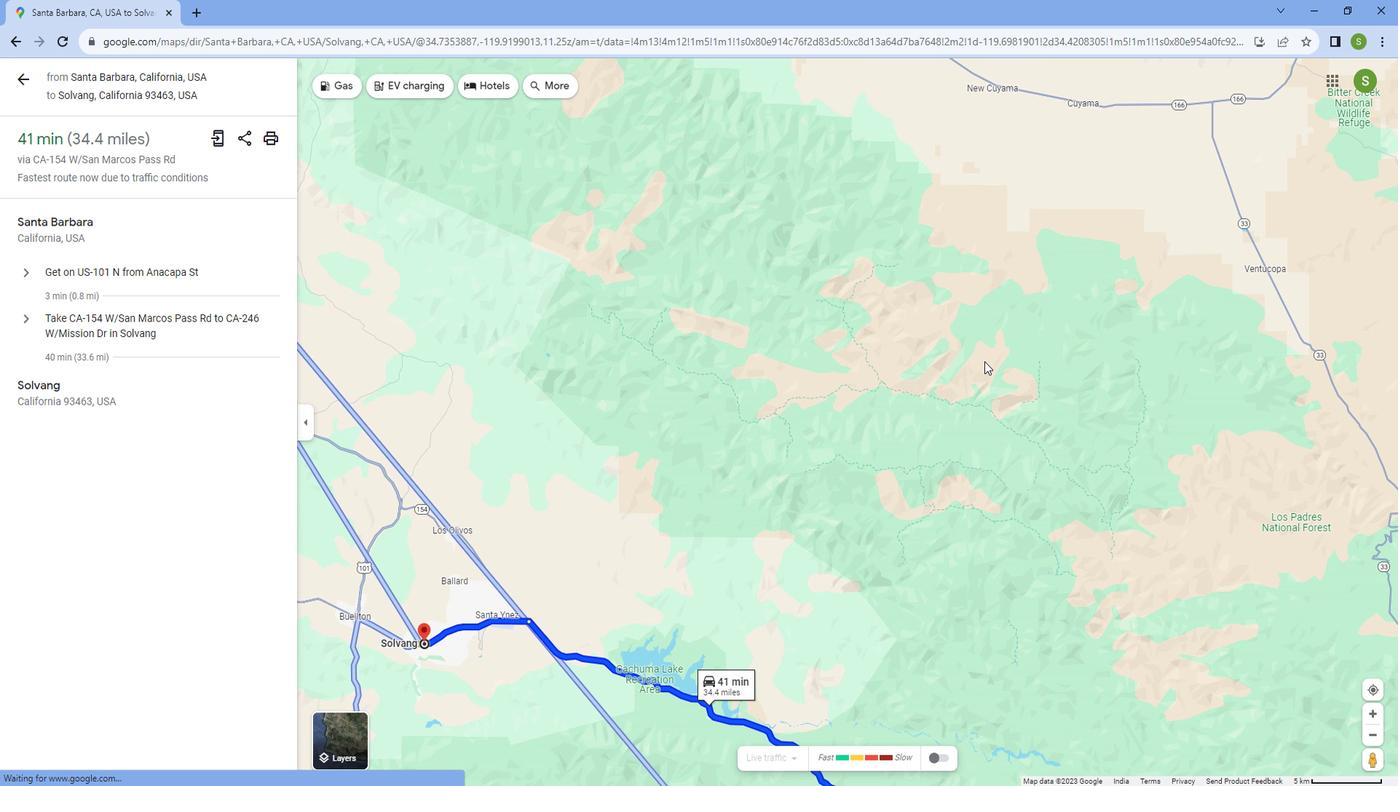 
Action: Mouse scrolled (940, 367) with delta (0, 0)
Screenshot: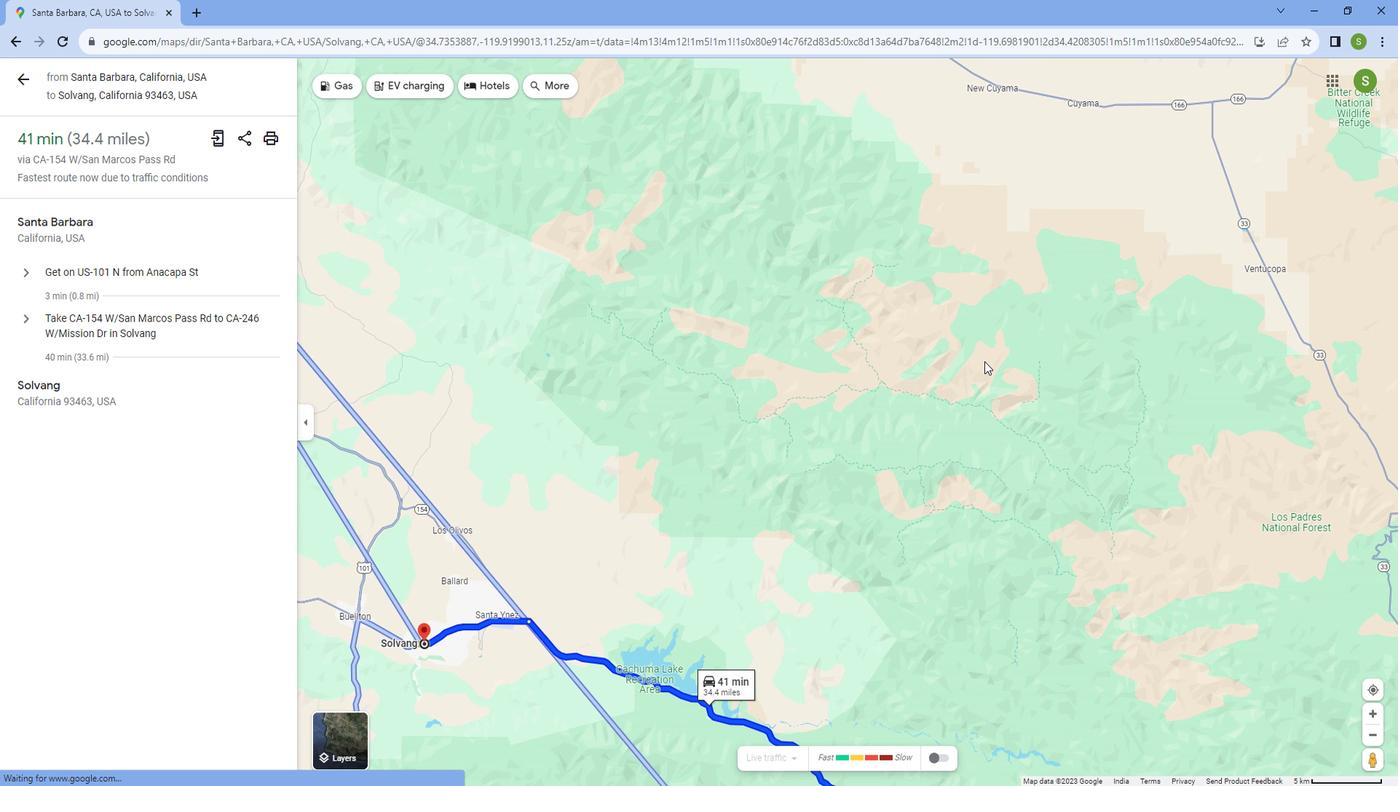 
Action: Mouse scrolled (940, 367) with delta (0, 0)
Screenshot: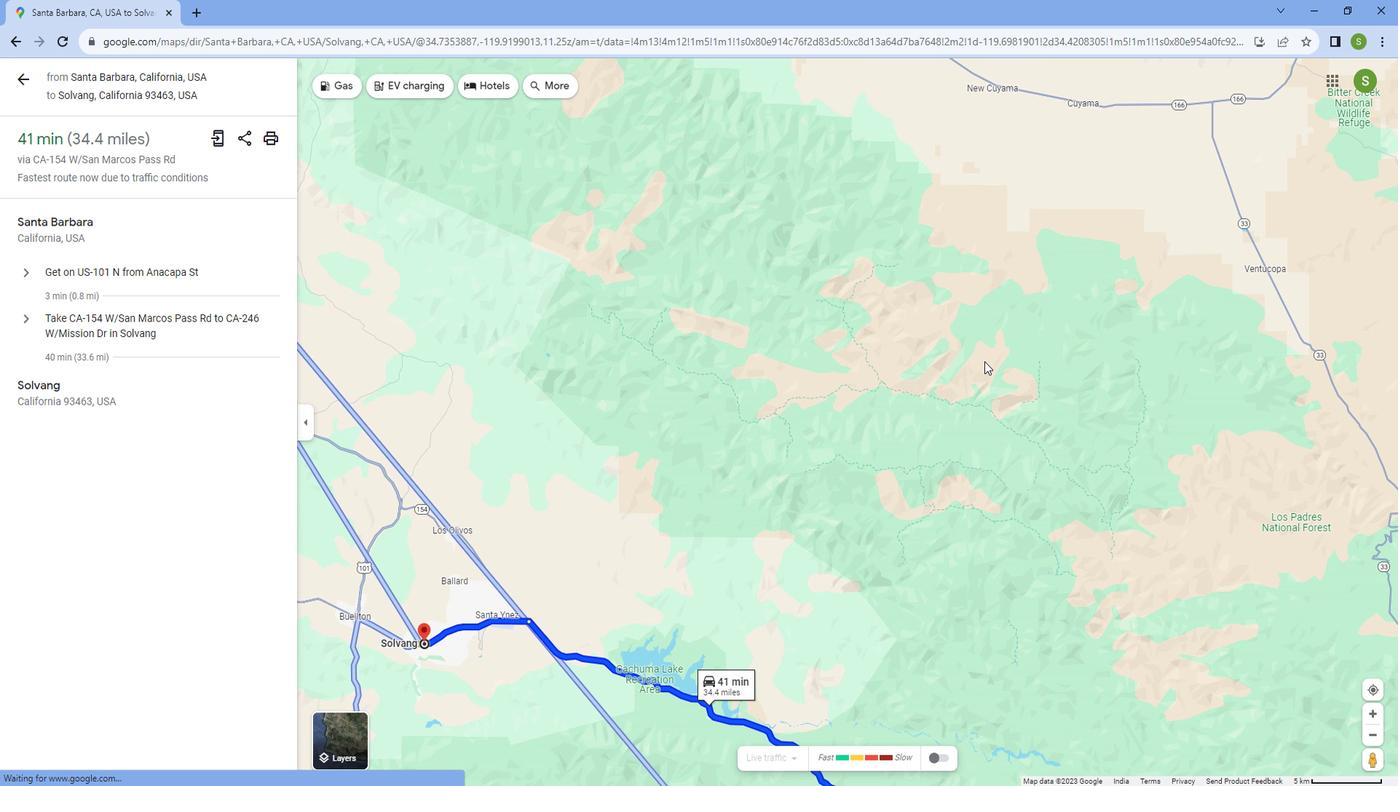 
Action: Mouse scrolled (940, 369) with delta (0, 0)
Screenshot: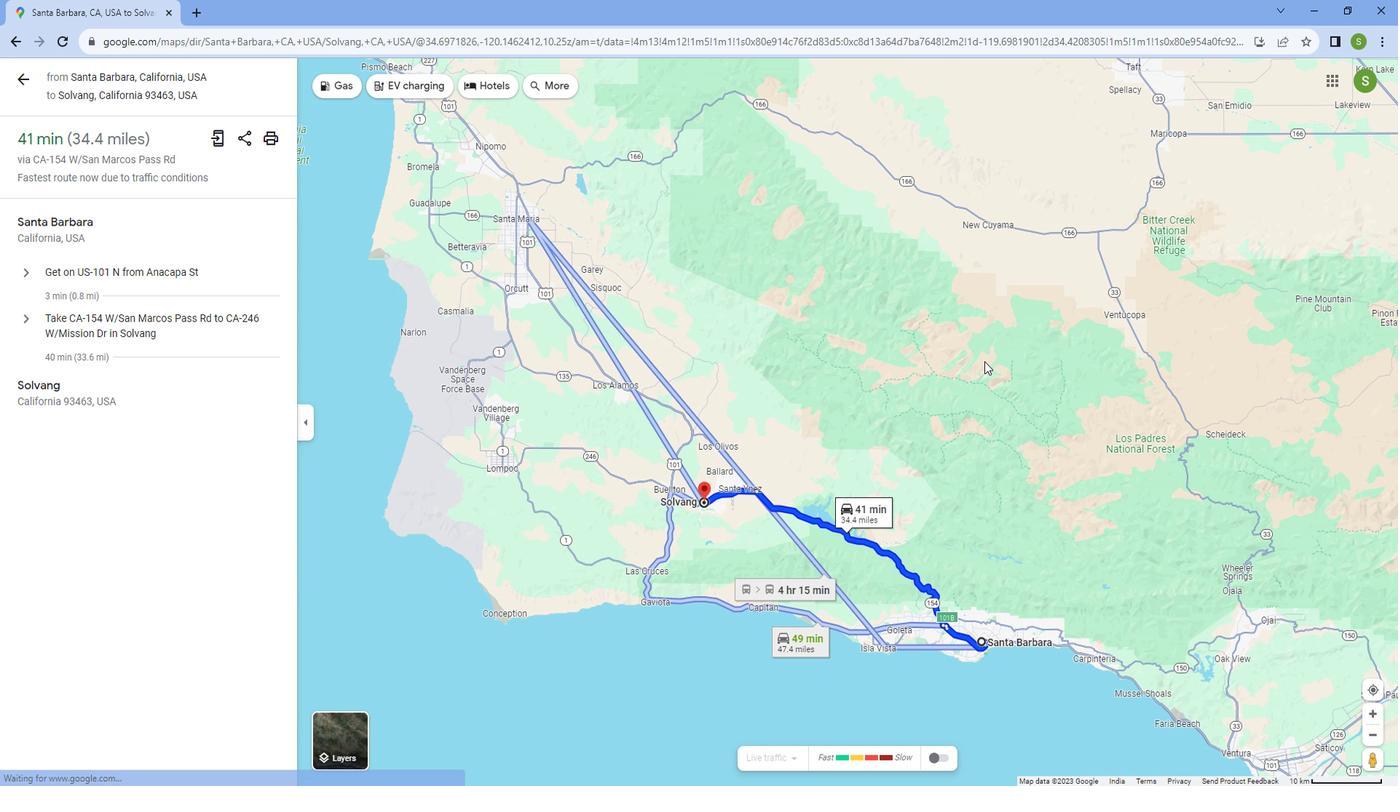 
Action: Mouse moved to (944, 365)
Screenshot: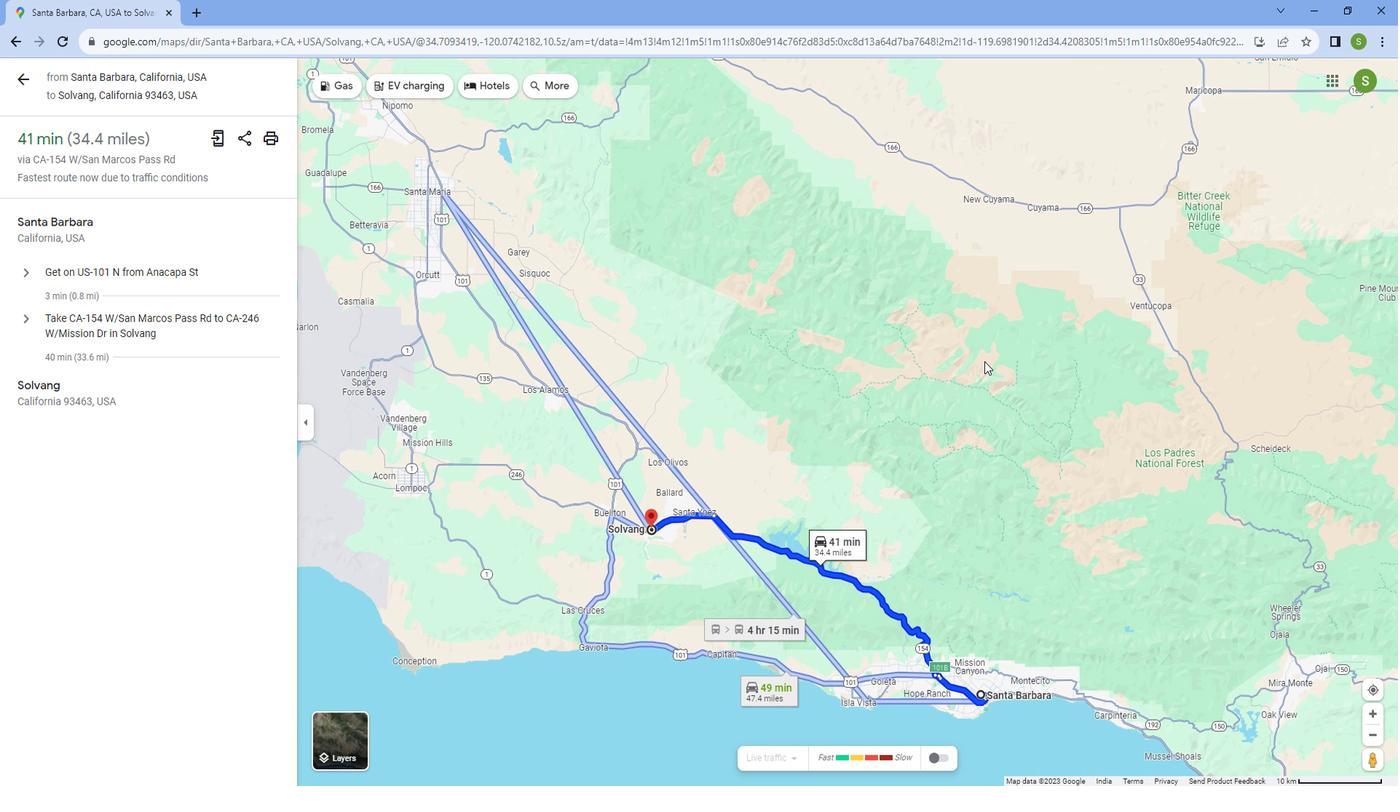 
